 Task: Search round trip flight ticket for 2 adults, 4 children and 1 infant on lap in business from Dickinson: Dickinson Theodore Roosevelt Regional Airport to Raleigh: Raleigh-durham International Airport on 8-5-2023 and return on 8-7-2023. Choice of flights is Westjet. Price is upto 88000. Outbound departure time preference is 10:45.
Action: Mouse moved to (322, 266)
Screenshot: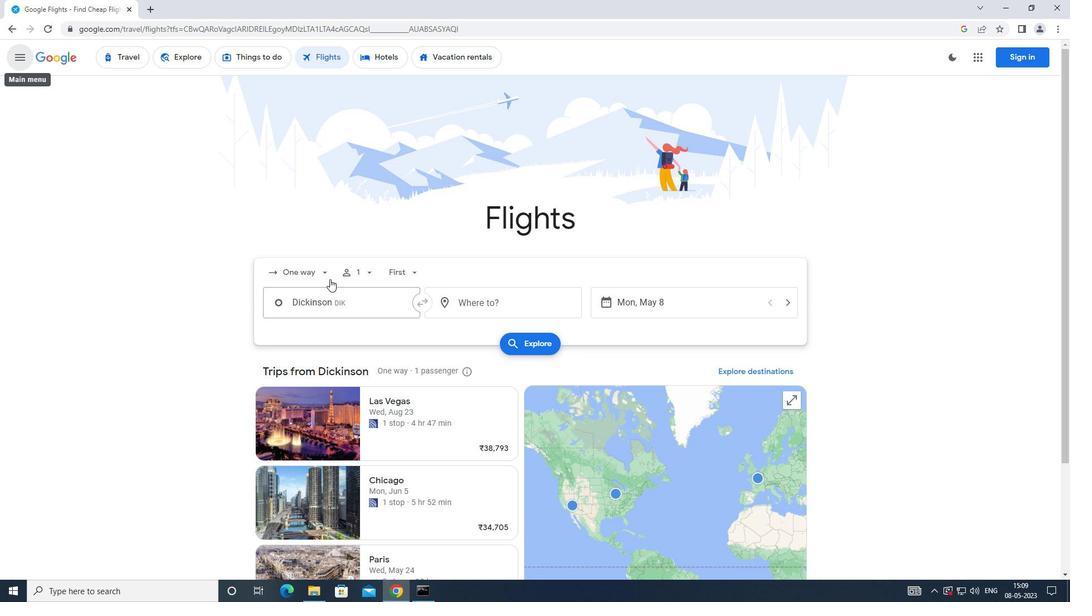 
Action: Mouse pressed left at (322, 266)
Screenshot: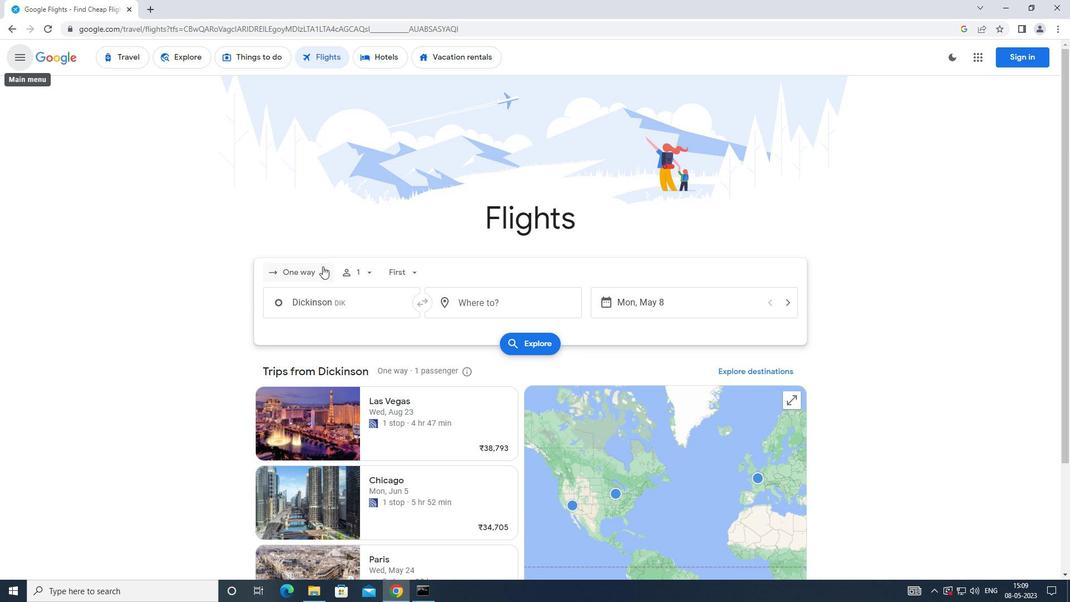 
Action: Mouse moved to (326, 324)
Screenshot: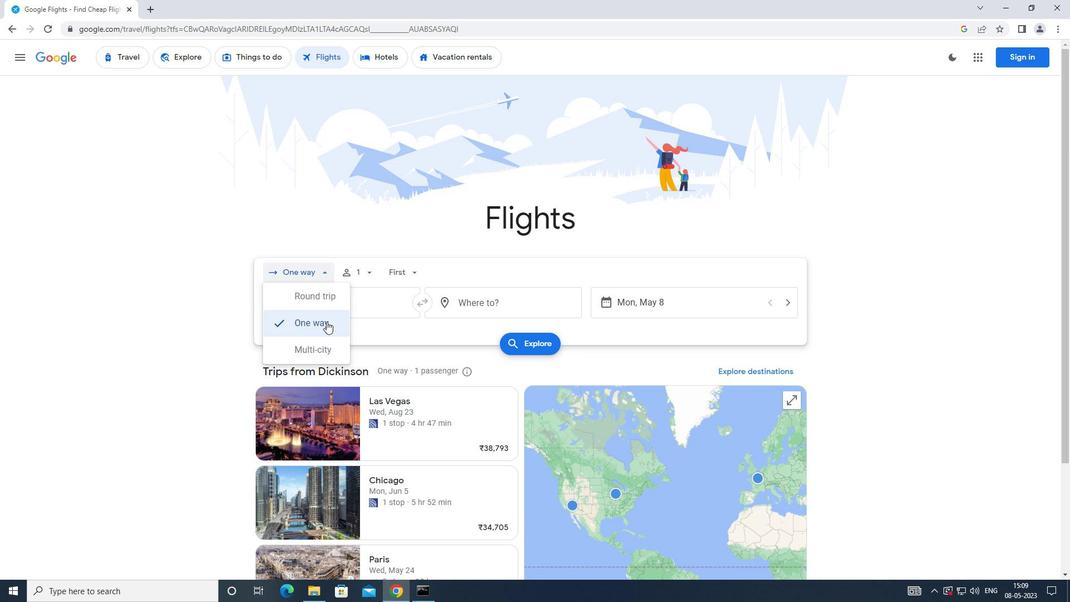
Action: Mouse pressed left at (326, 324)
Screenshot: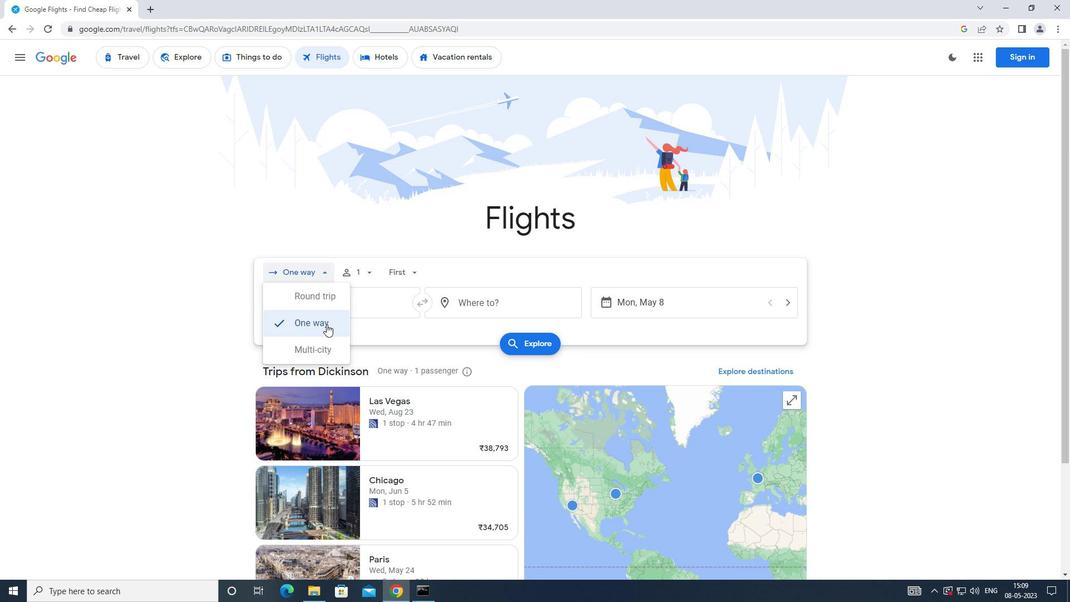 
Action: Mouse moved to (366, 272)
Screenshot: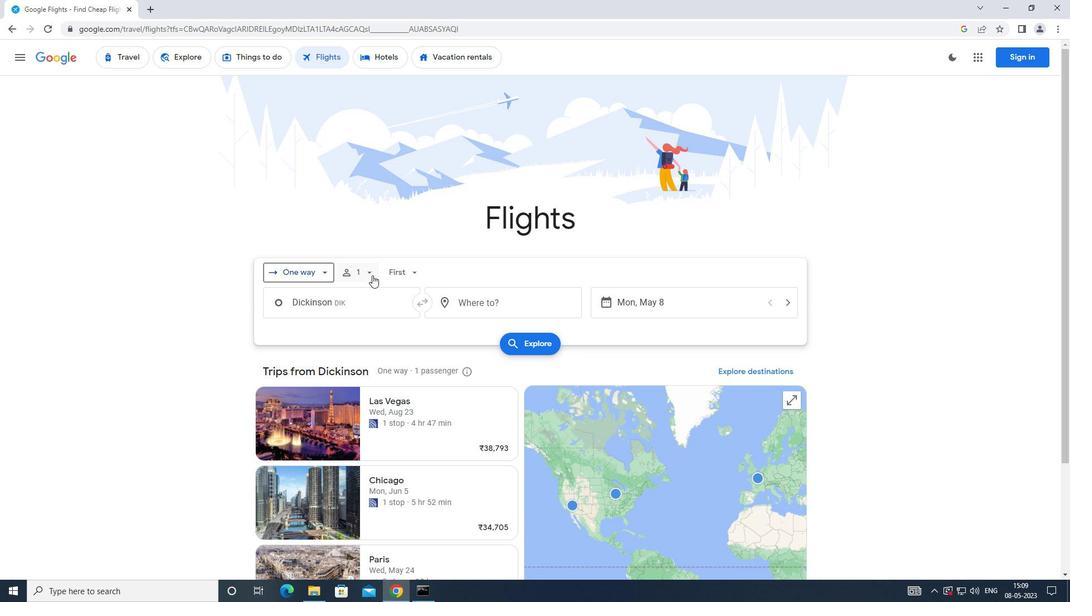 
Action: Mouse pressed left at (366, 272)
Screenshot: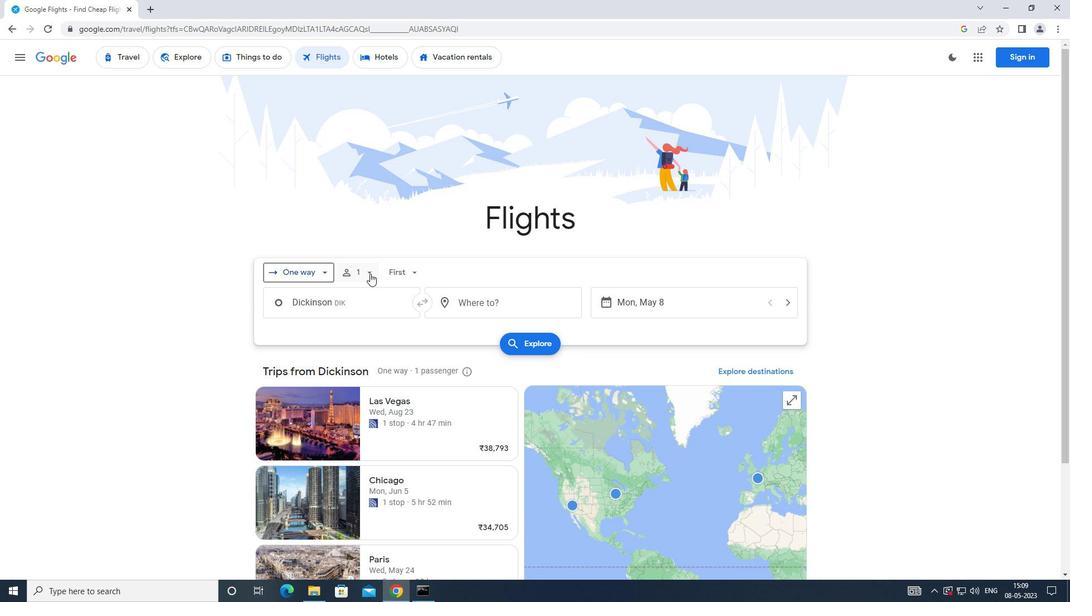 
Action: Mouse moved to (450, 301)
Screenshot: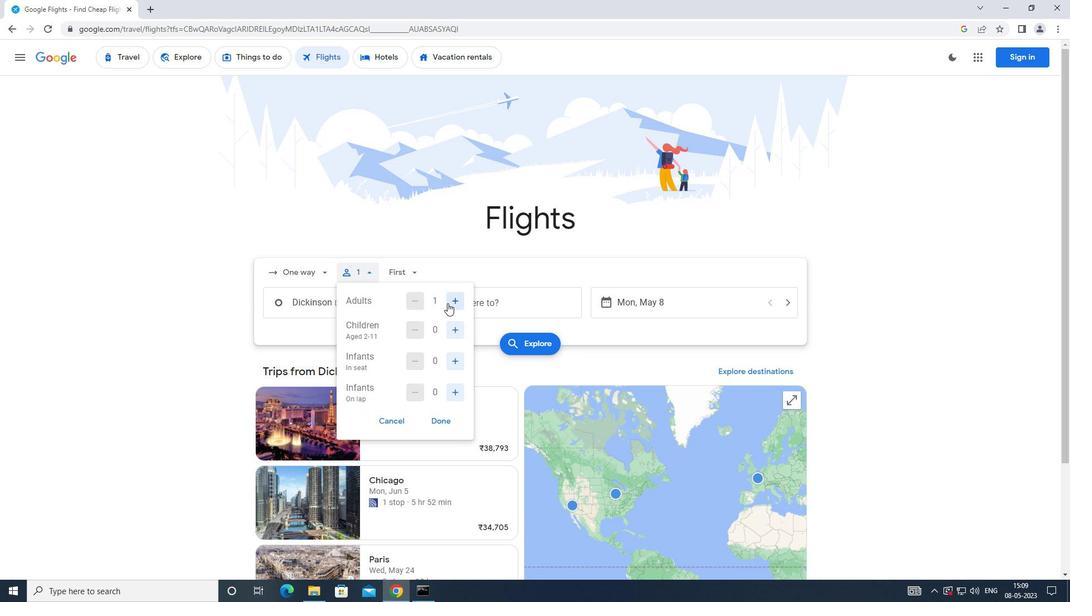 
Action: Mouse pressed left at (450, 301)
Screenshot: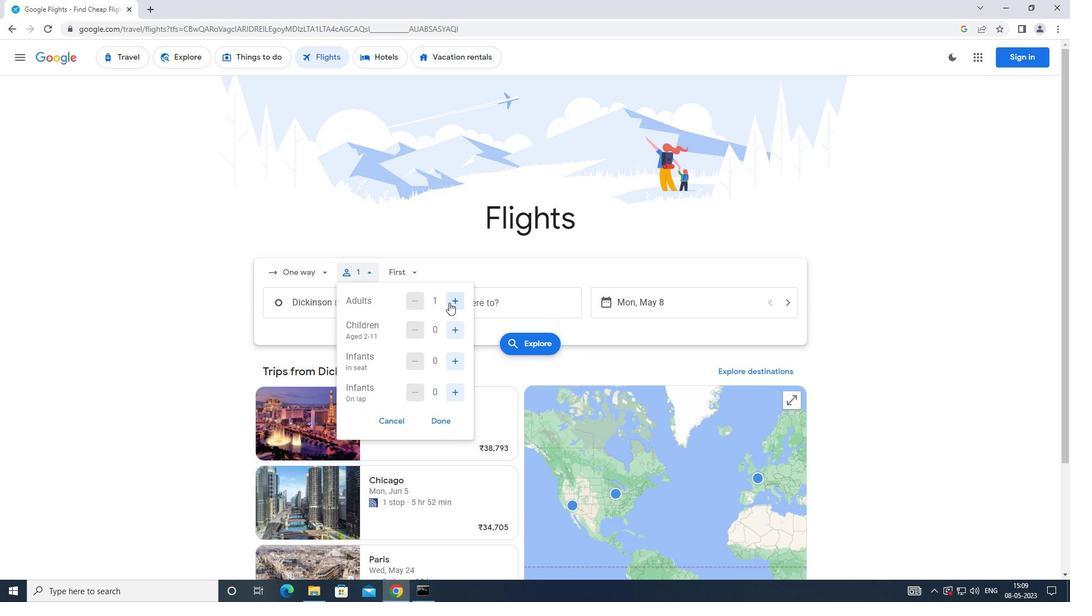 
Action: Mouse moved to (452, 331)
Screenshot: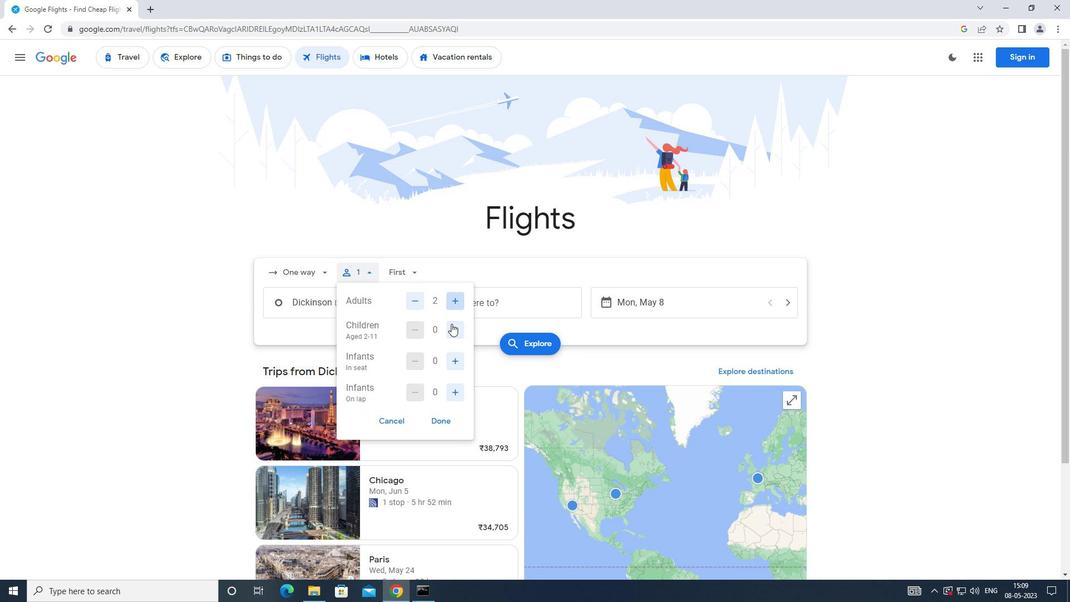 
Action: Mouse pressed left at (452, 331)
Screenshot: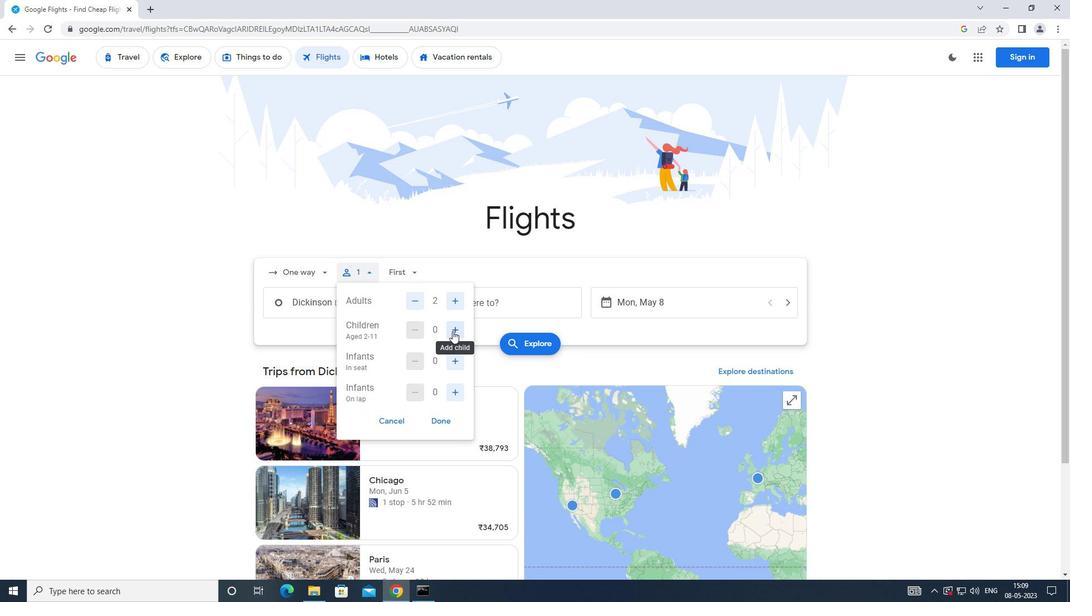 
Action: Mouse moved to (452, 331)
Screenshot: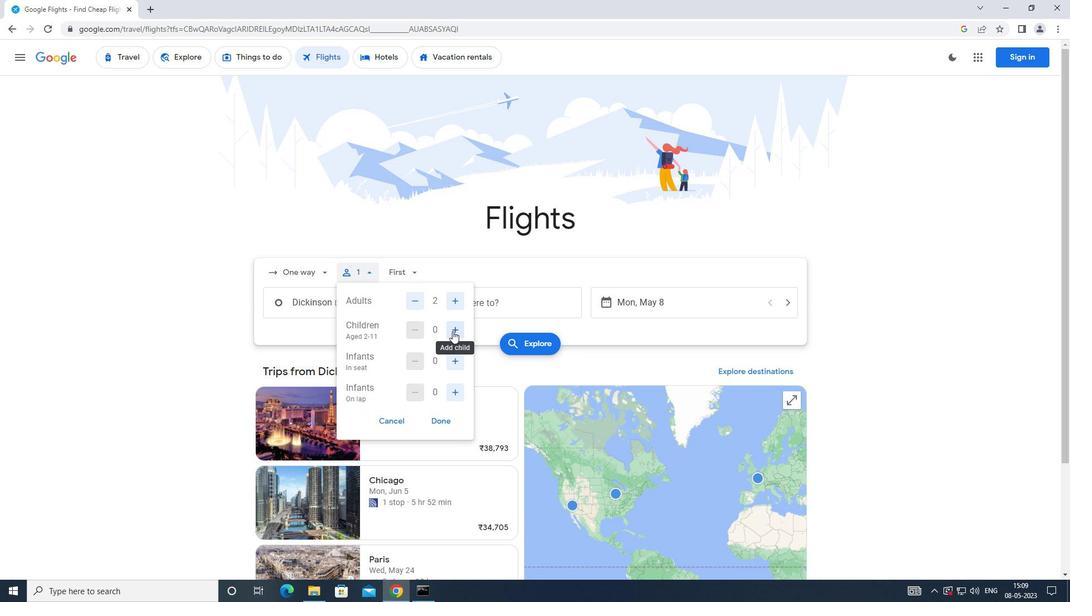 
Action: Mouse pressed left at (452, 331)
Screenshot: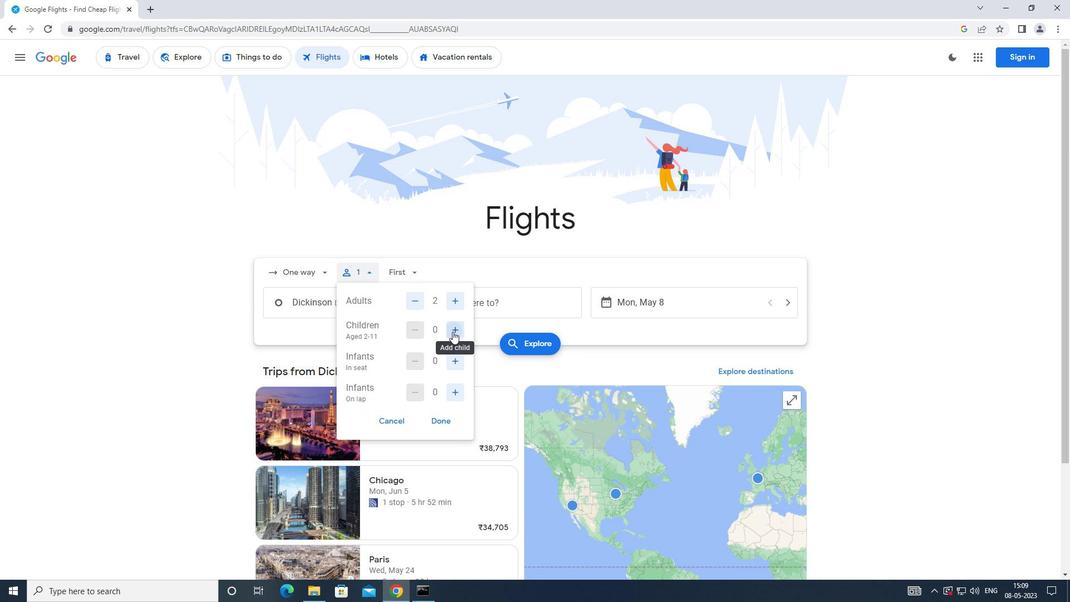 
Action: Mouse moved to (453, 331)
Screenshot: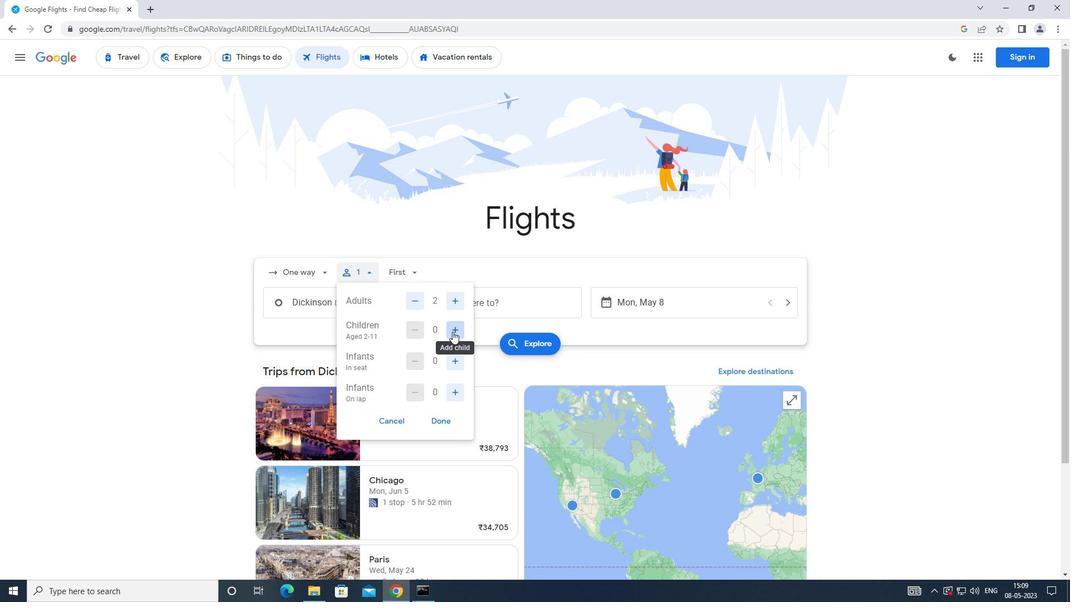 
Action: Mouse pressed left at (453, 331)
Screenshot: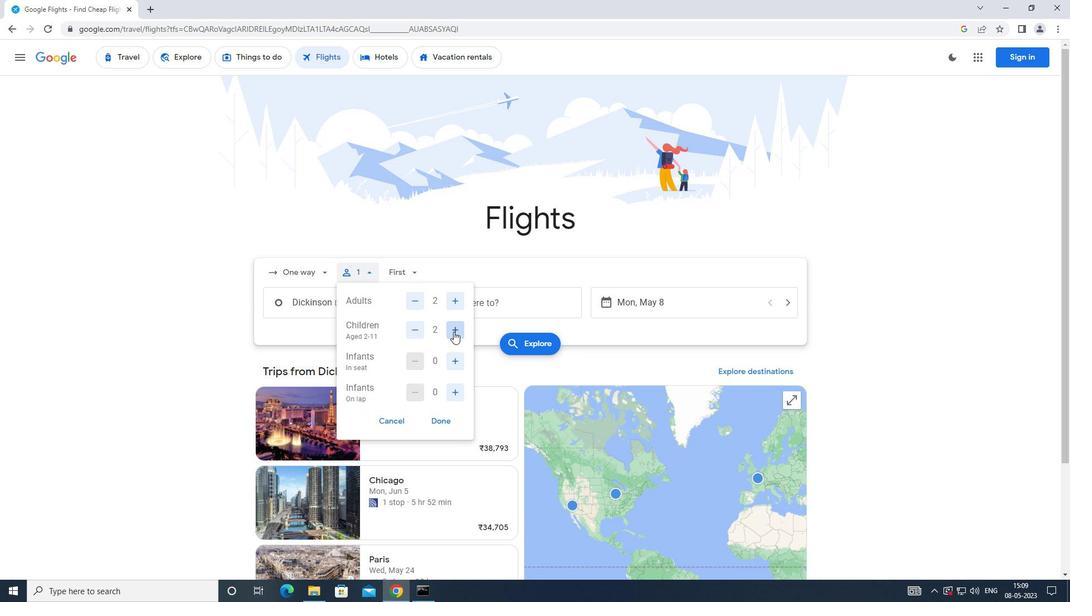 
Action: Mouse pressed left at (453, 331)
Screenshot: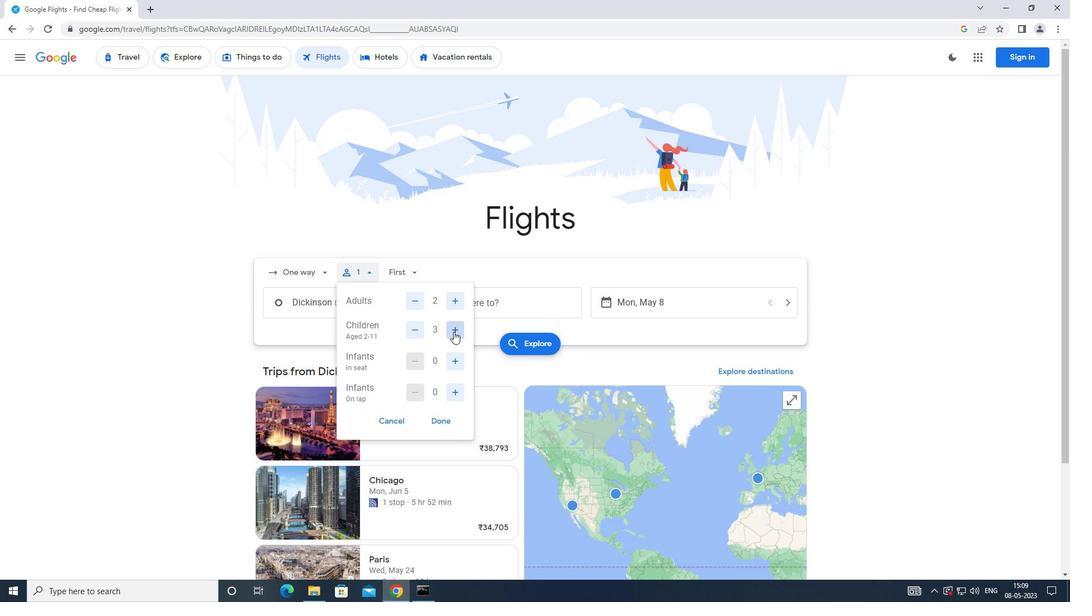 
Action: Mouse moved to (456, 355)
Screenshot: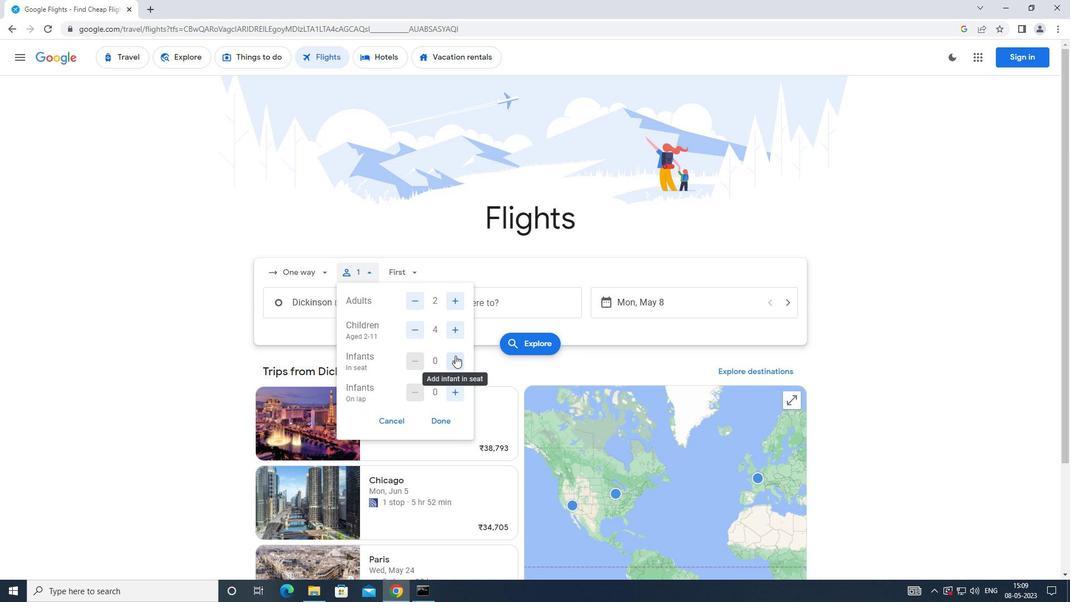 
Action: Mouse pressed left at (456, 355)
Screenshot: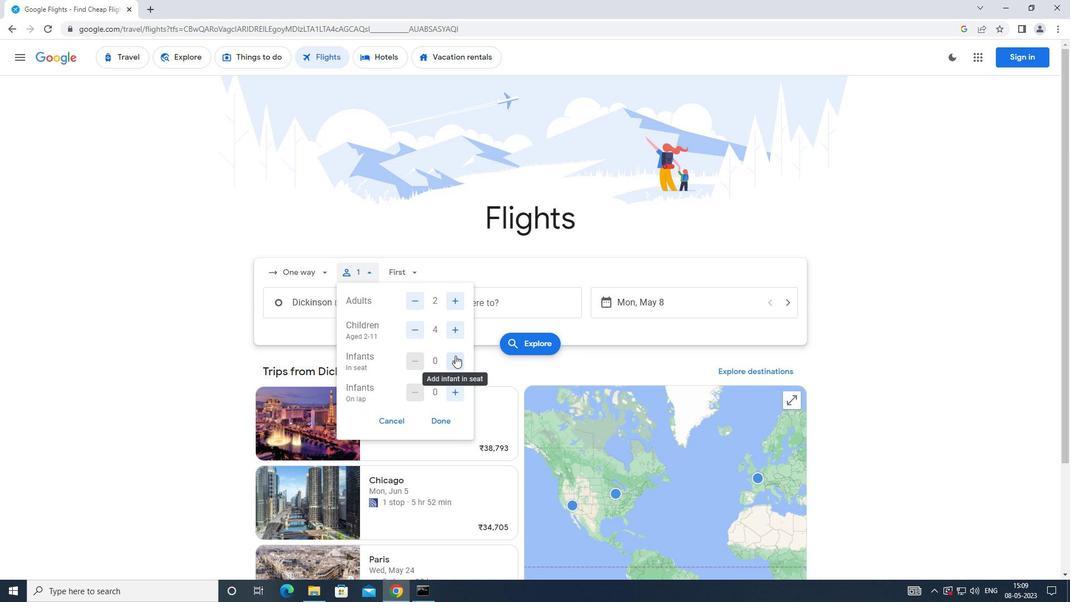 
Action: Mouse moved to (442, 421)
Screenshot: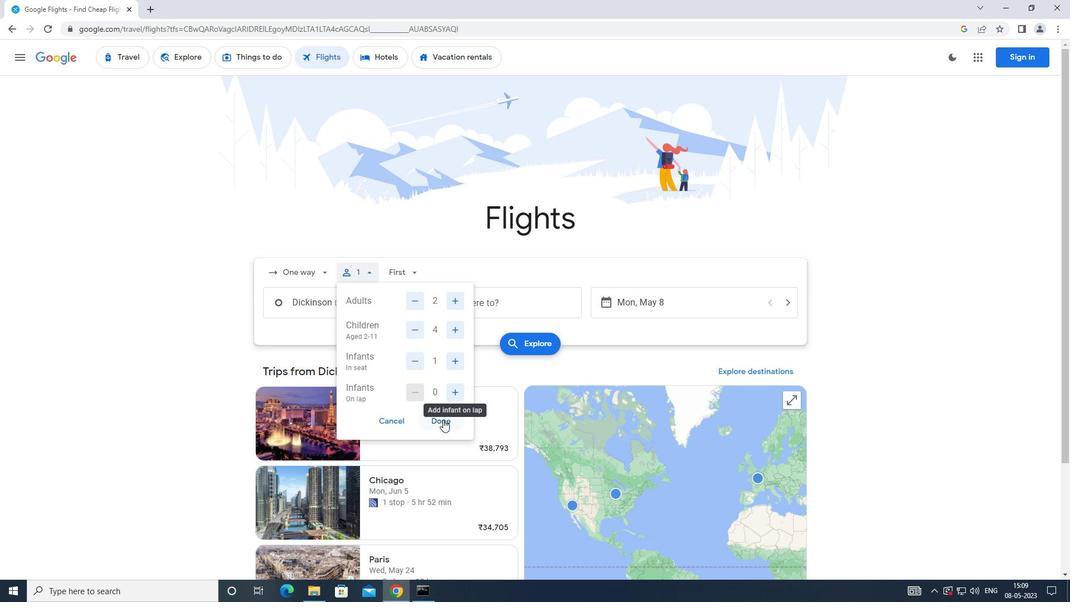 
Action: Mouse pressed left at (442, 421)
Screenshot: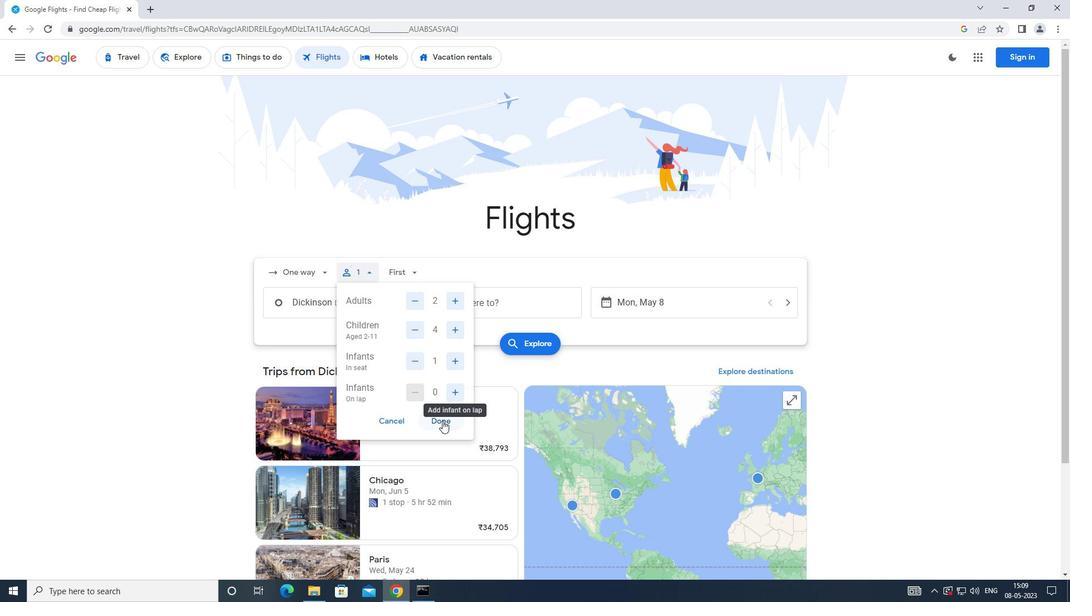 
Action: Mouse moved to (396, 273)
Screenshot: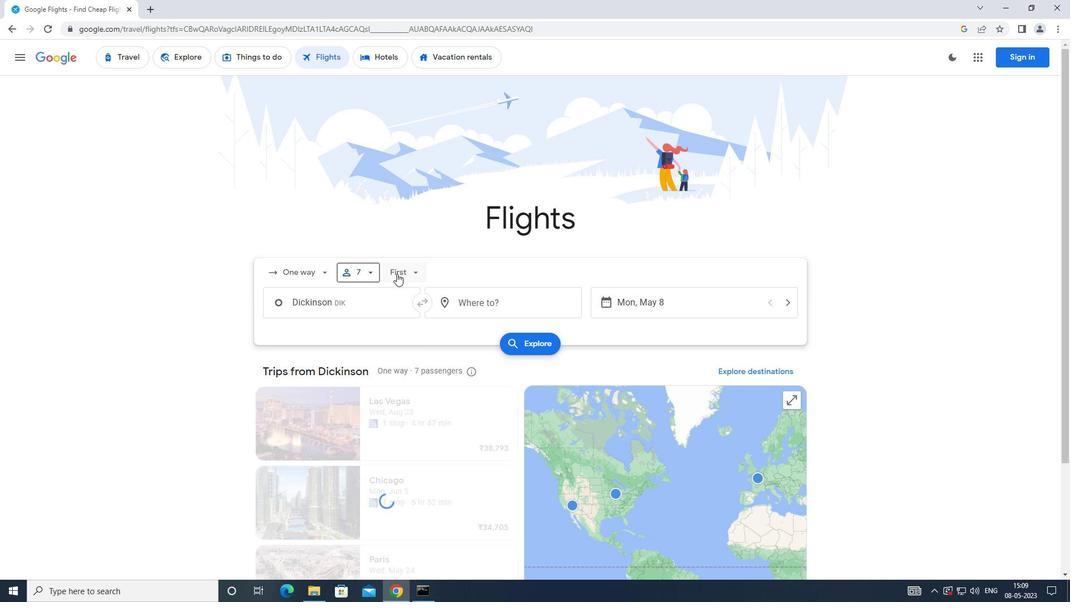 
Action: Mouse pressed left at (396, 273)
Screenshot: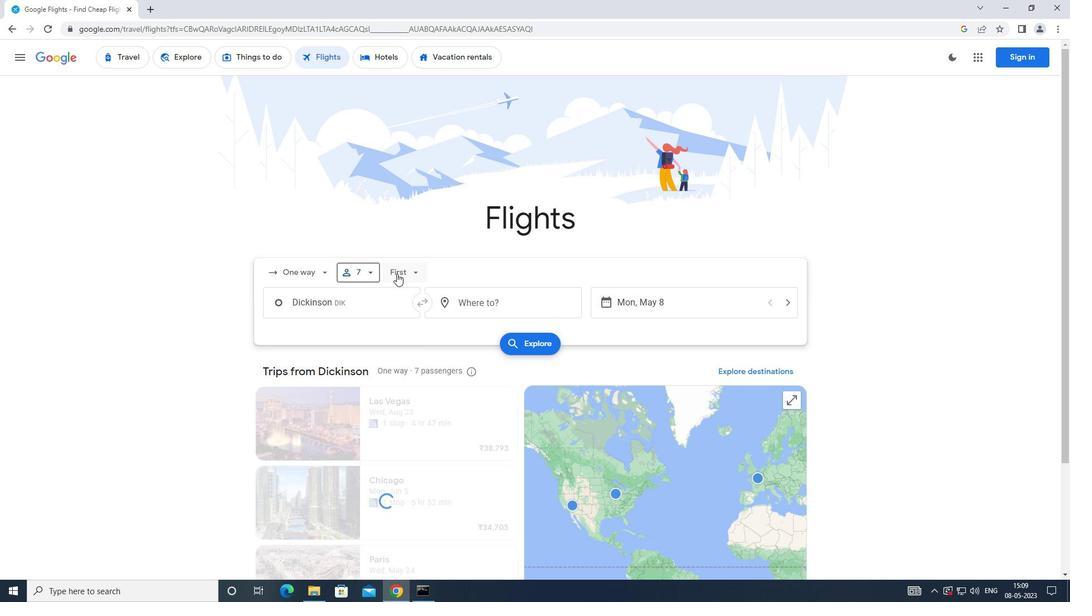 
Action: Mouse moved to (420, 351)
Screenshot: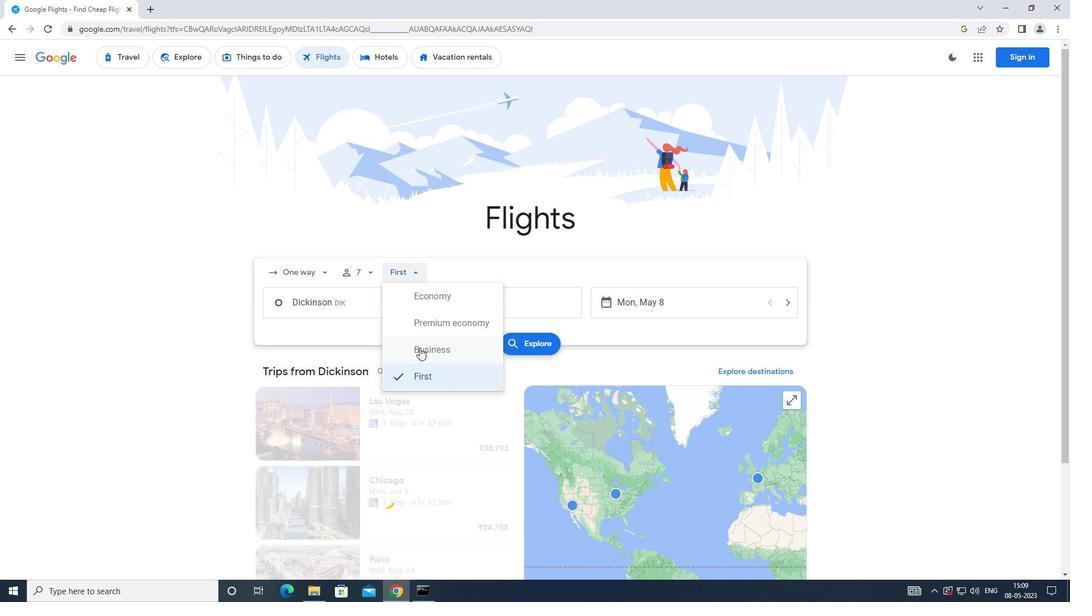 
Action: Mouse pressed left at (420, 351)
Screenshot: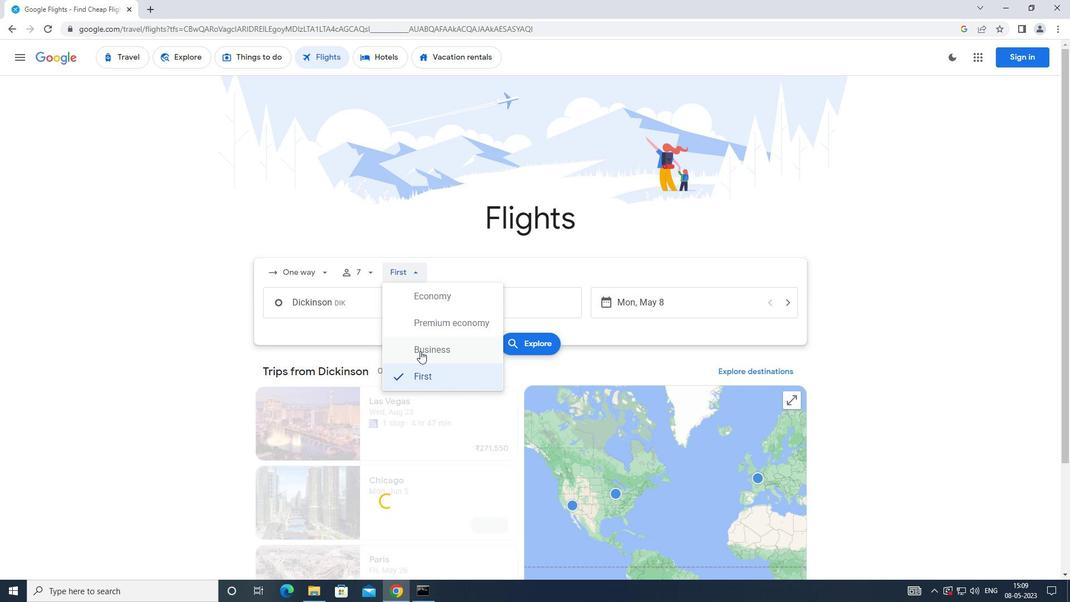 
Action: Mouse moved to (368, 301)
Screenshot: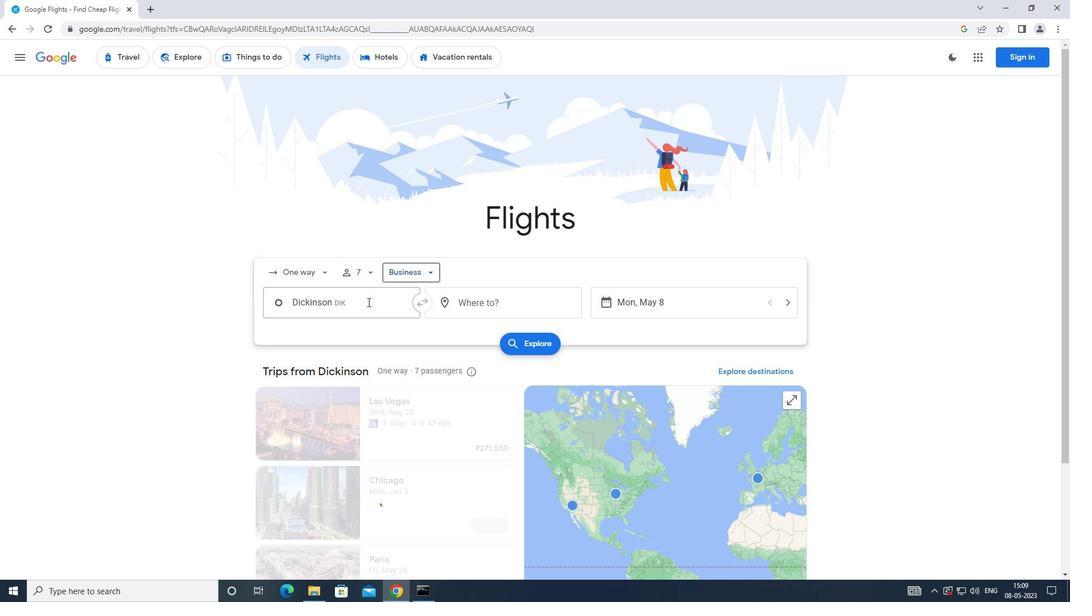 
Action: Mouse pressed left at (368, 301)
Screenshot: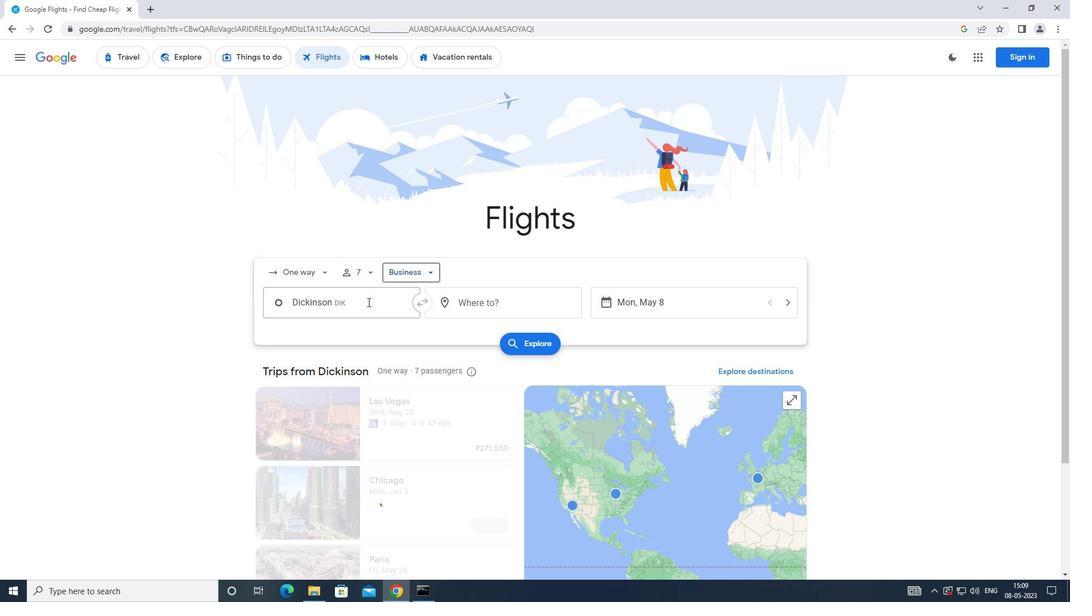 
Action: Mouse moved to (371, 298)
Screenshot: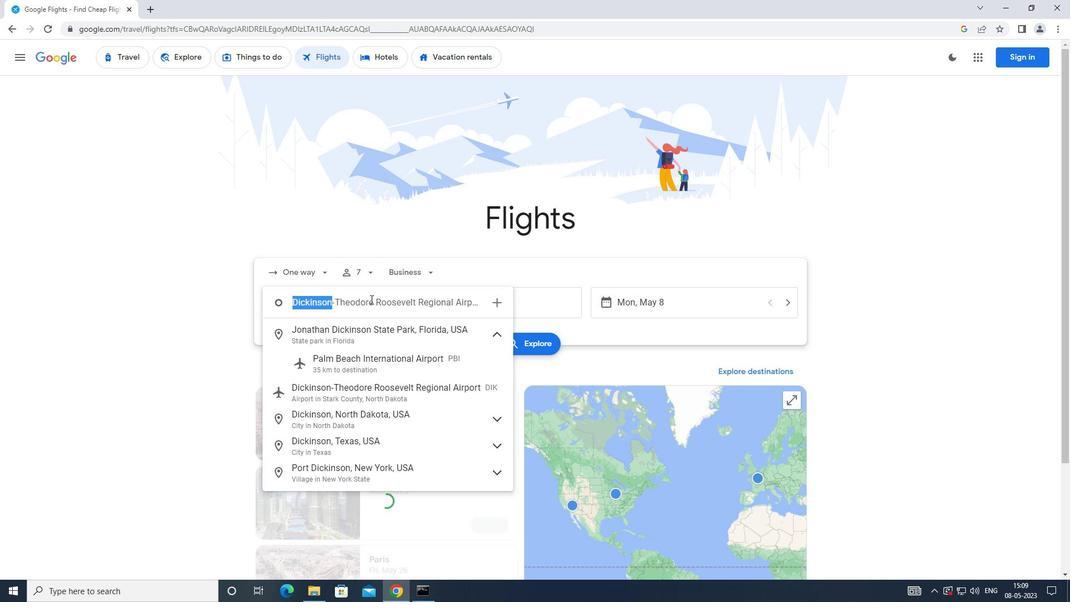 
Action: Key pressed <Key.caps_lock>d<Key.caps_lock>ickinson
Screenshot: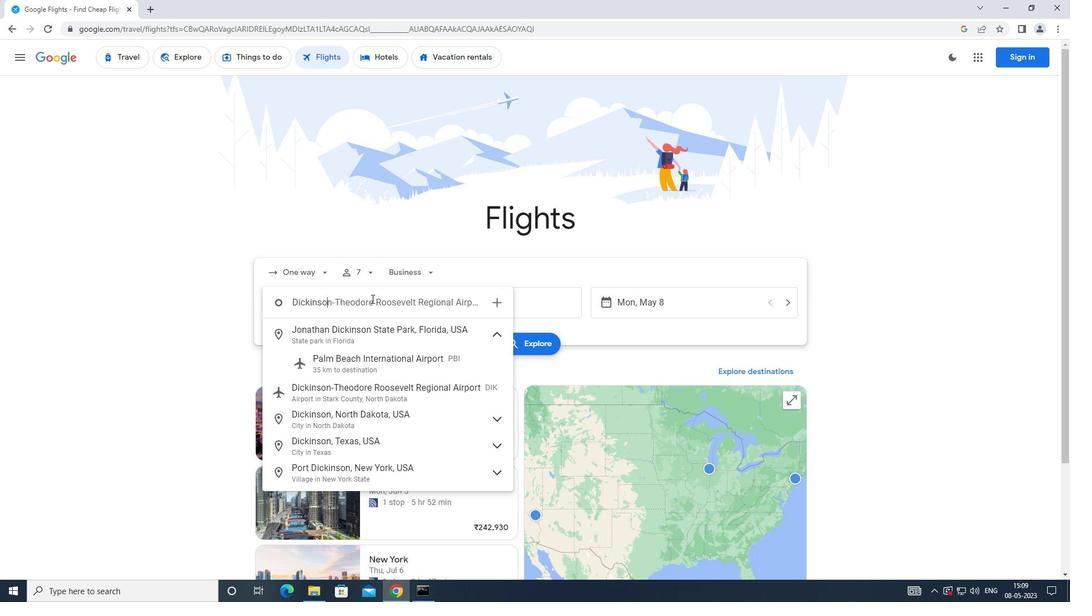 
Action: Mouse moved to (358, 390)
Screenshot: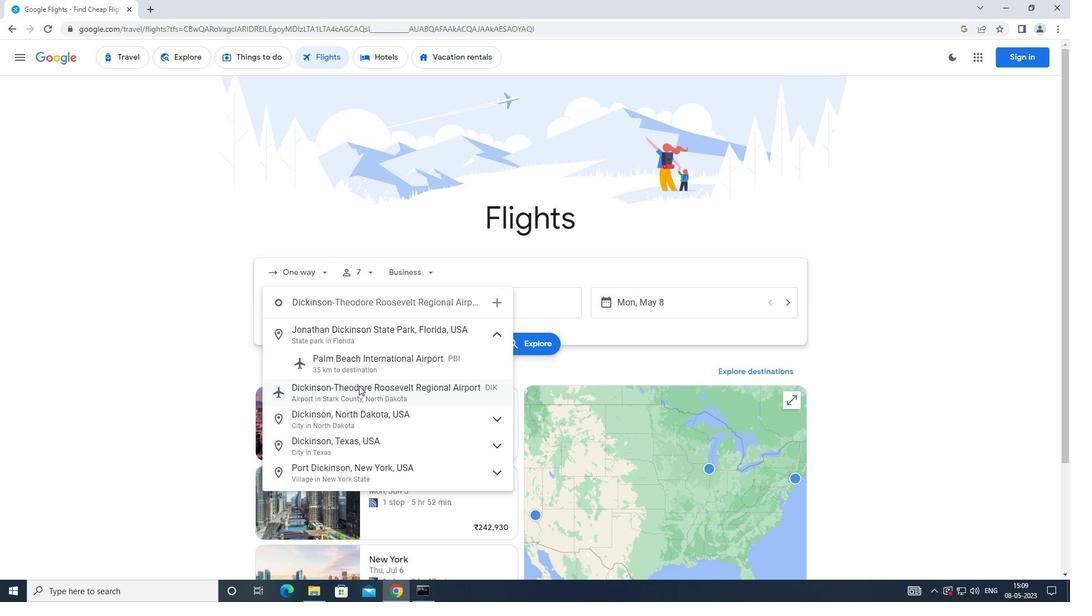 
Action: Mouse pressed left at (358, 390)
Screenshot: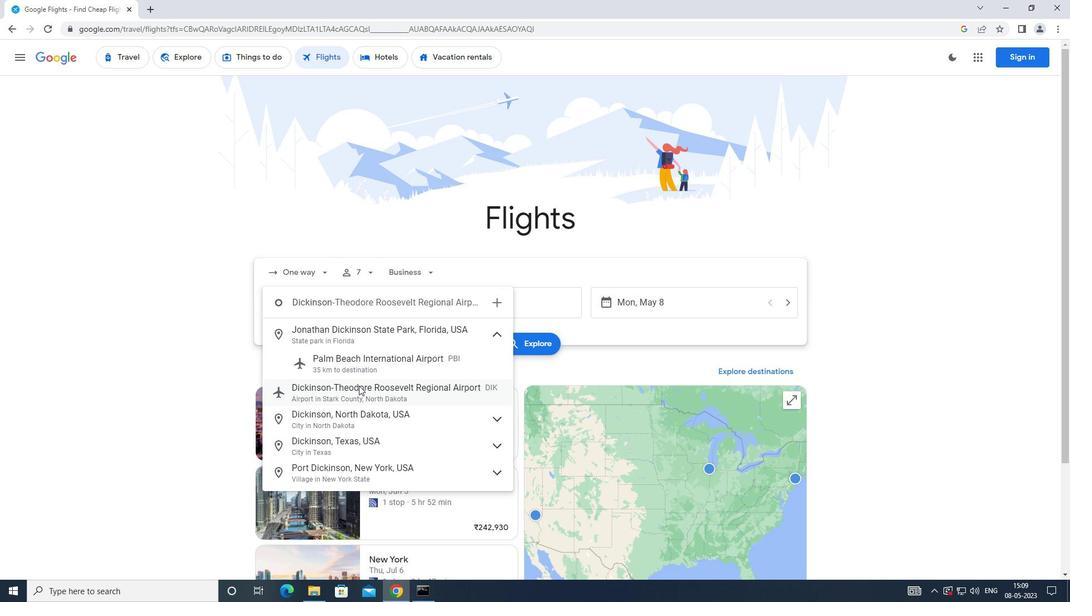 
Action: Mouse moved to (515, 304)
Screenshot: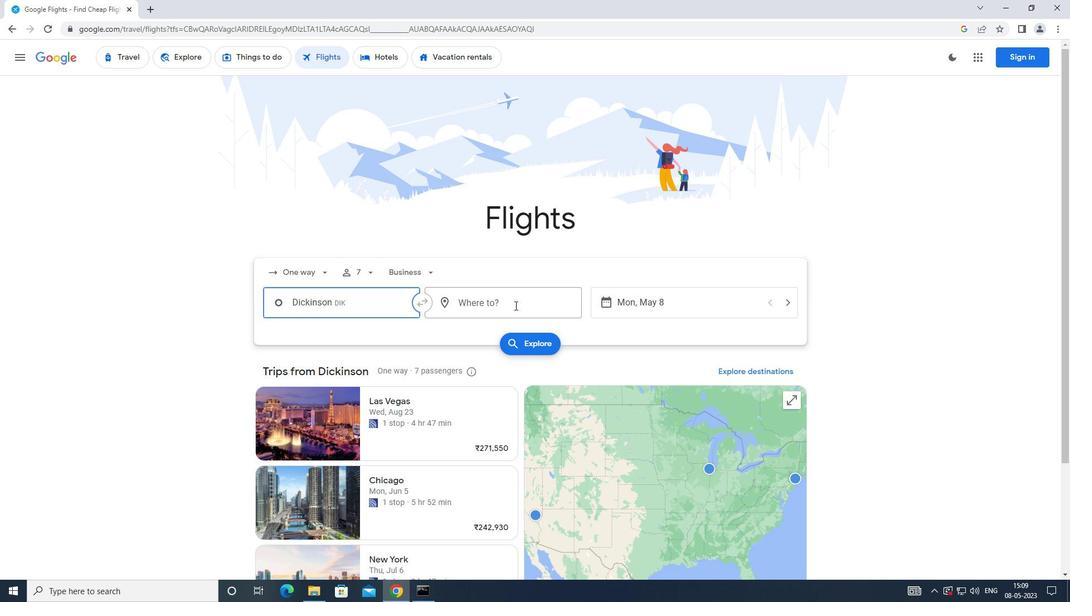 
Action: Mouse pressed left at (515, 304)
Screenshot: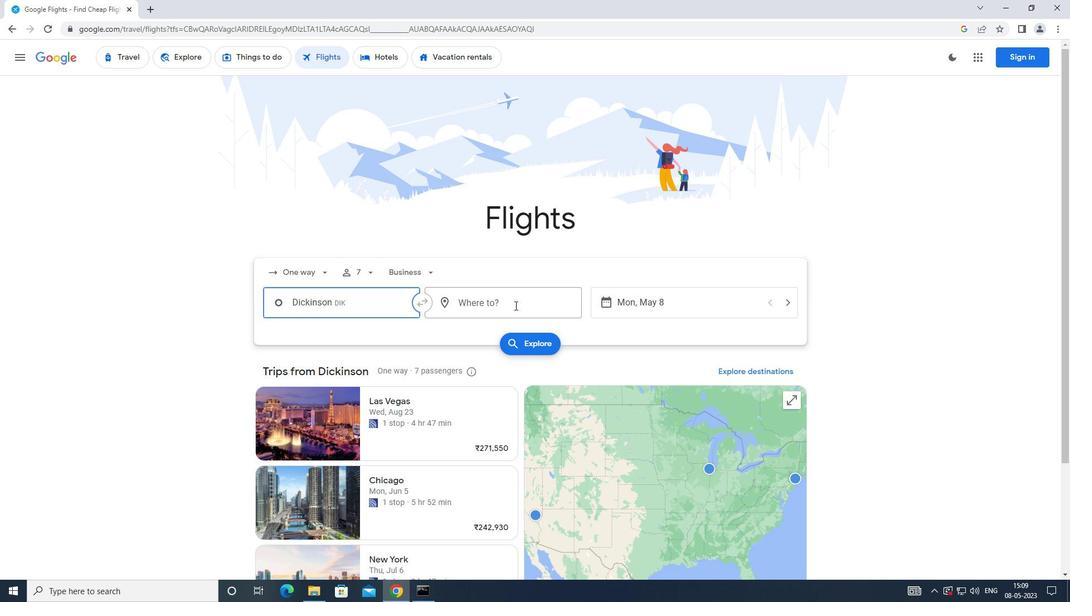 
Action: Mouse moved to (524, 299)
Screenshot: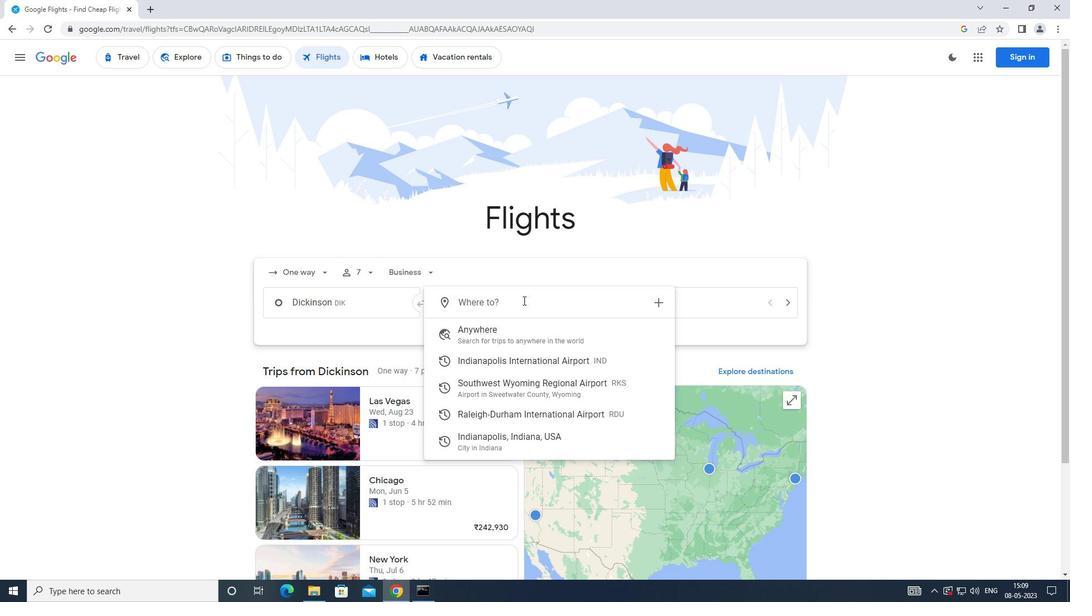 
Action: Key pressed <Key.caps_lock>r<Key.caps_lock>aleigh
Screenshot: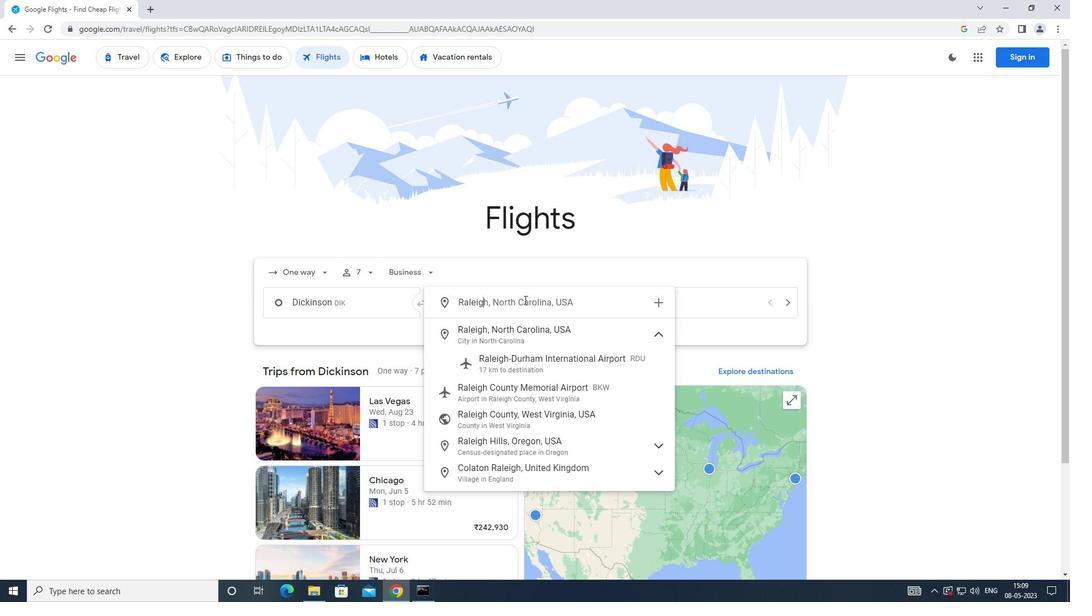 
Action: Mouse moved to (540, 354)
Screenshot: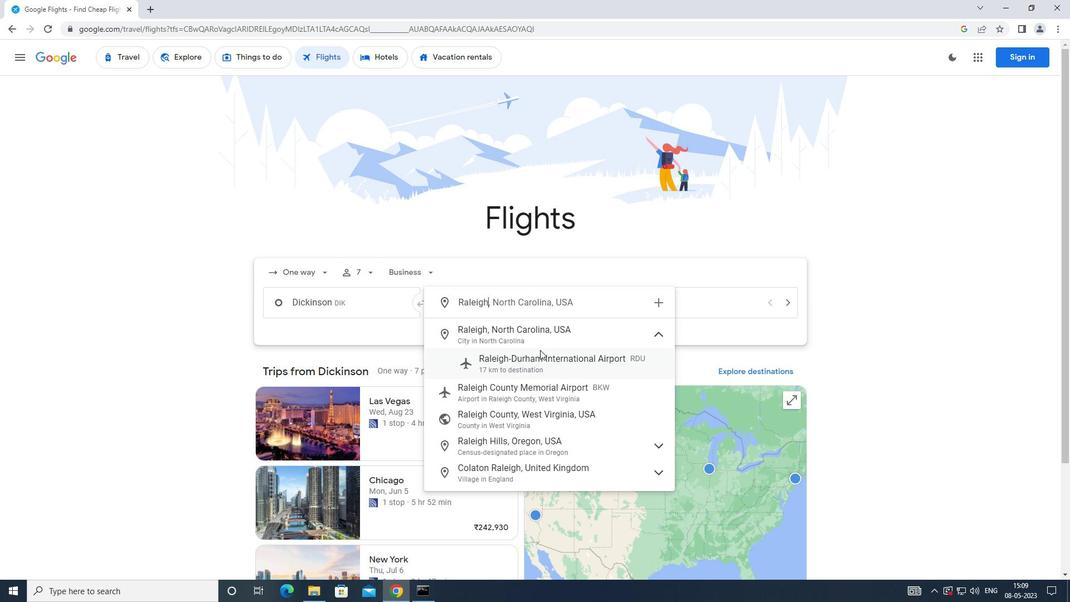 
Action: Mouse pressed left at (540, 354)
Screenshot: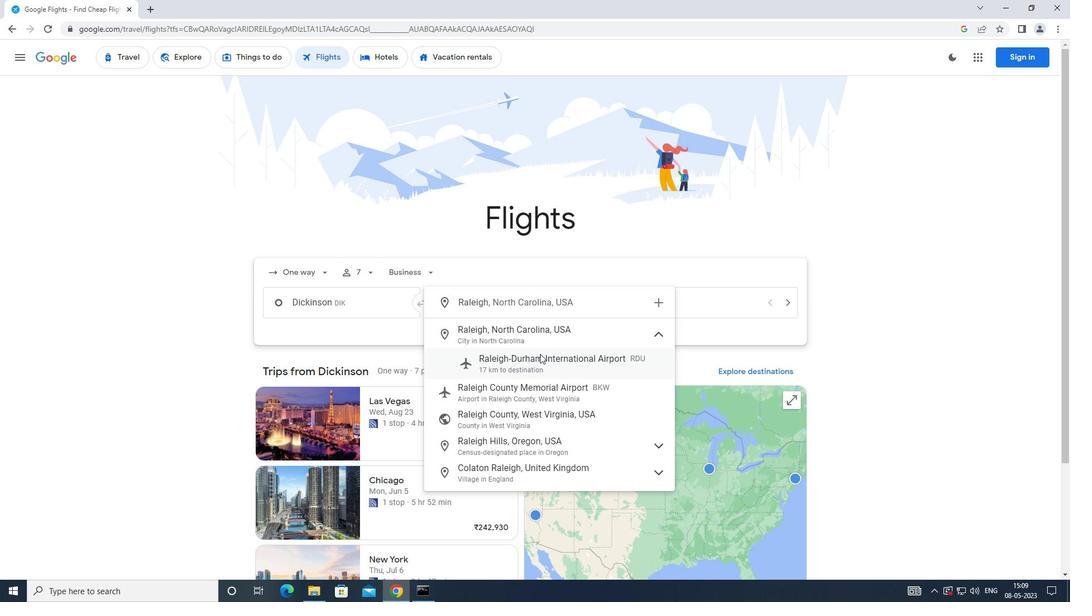 
Action: Mouse moved to (639, 297)
Screenshot: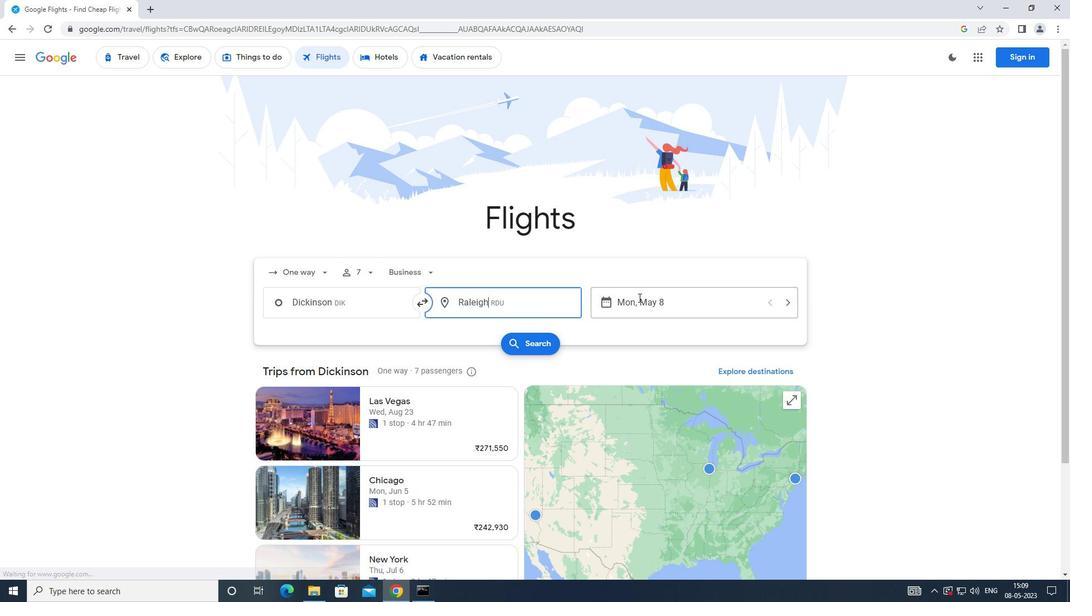 
Action: Mouse pressed left at (639, 297)
Screenshot: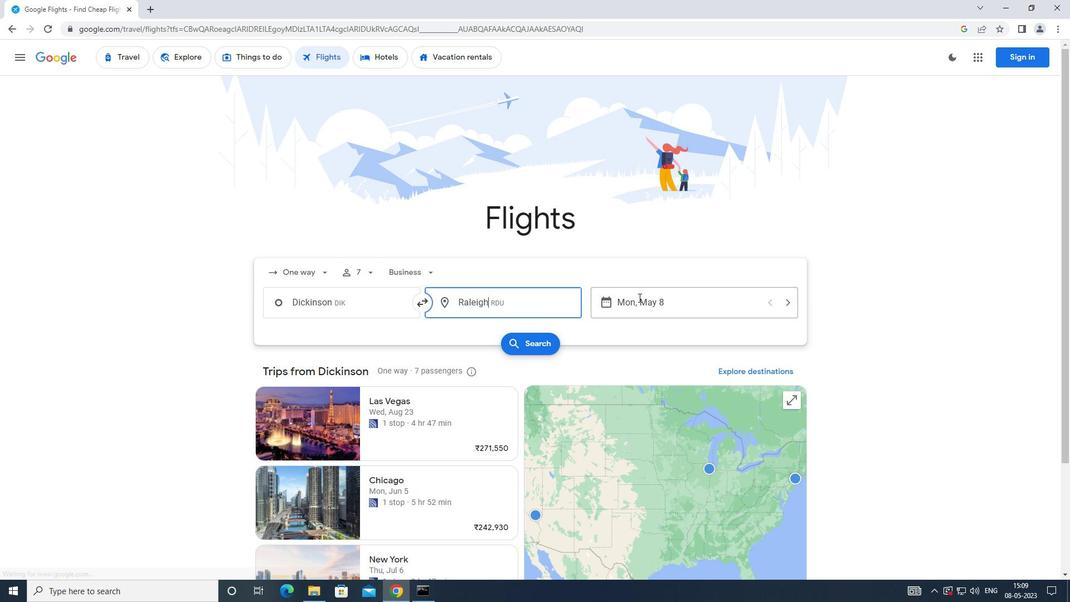 
Action: Mouse moved to (424, 404)
Screenshot: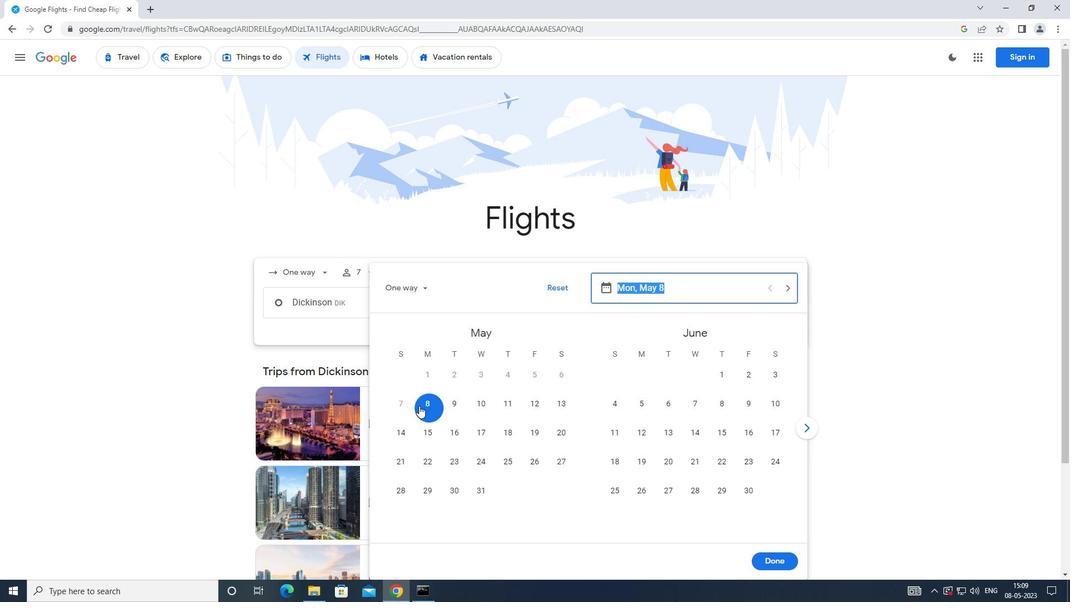 
Action: Mouse pressed left at (424, 404)
Screenshot: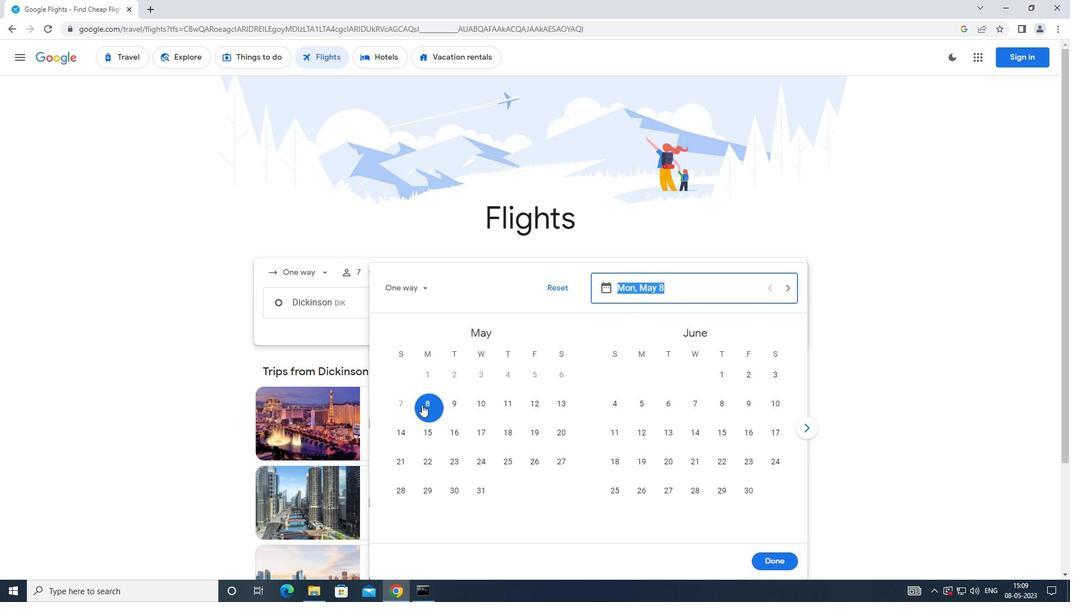 
Action: Mouse moved to (764, 564)
Screenshot: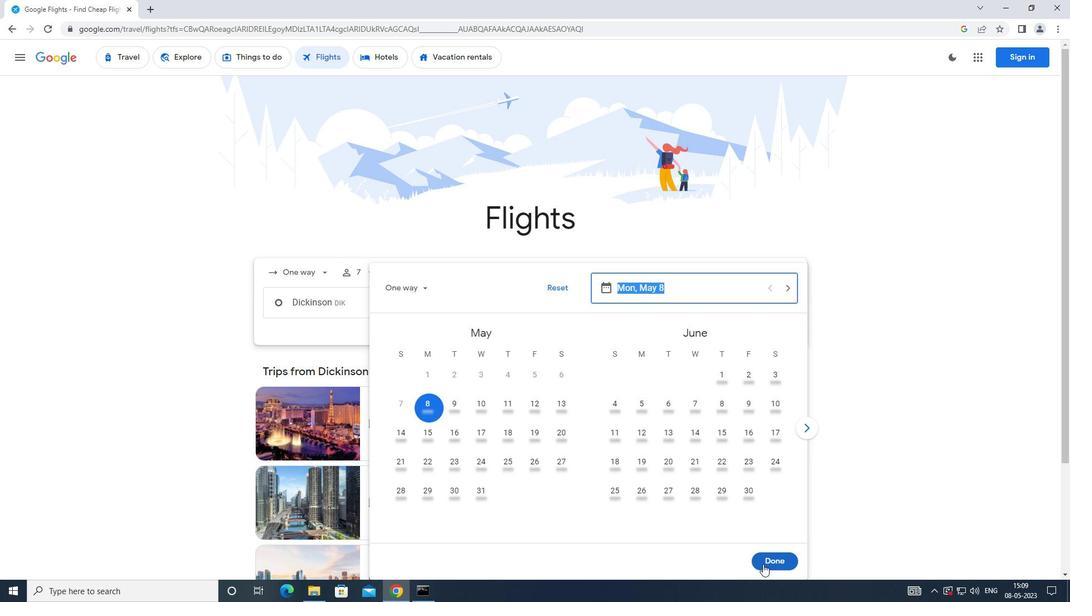 
Action: Mouse pressed left at (764, 564)
Screenshot: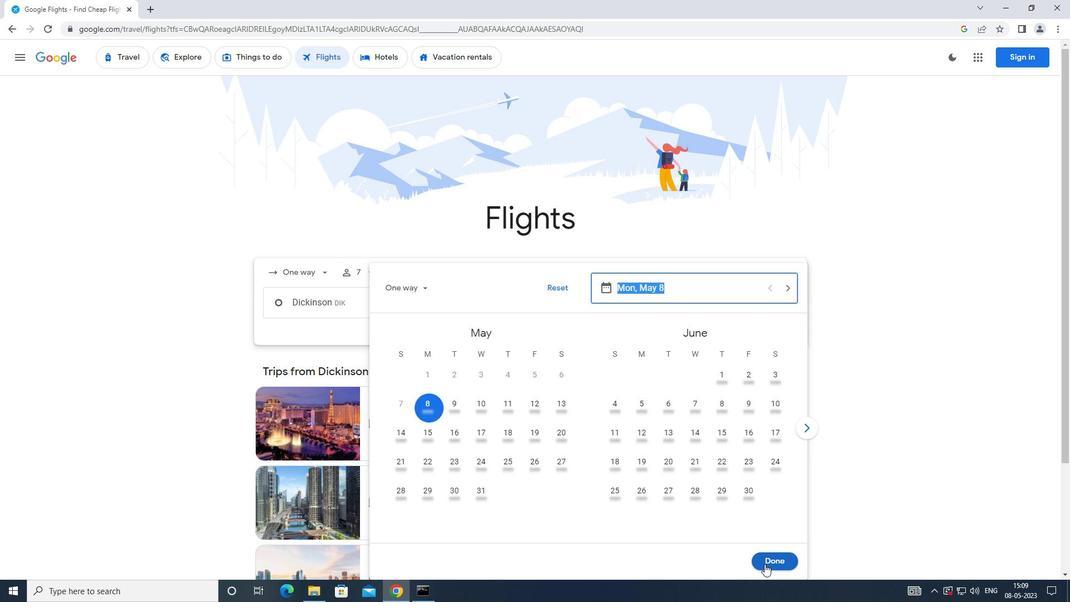 
Action: Mouse moved to (525, 346)
Screenshot: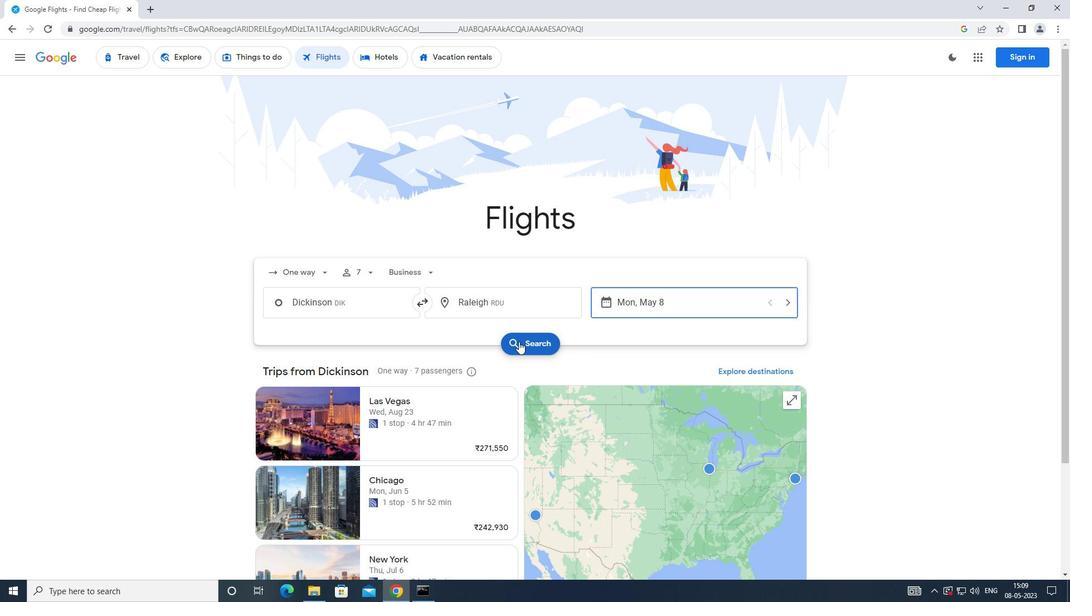
Action: Mouse pressed left at (525, 346)
Screenshot: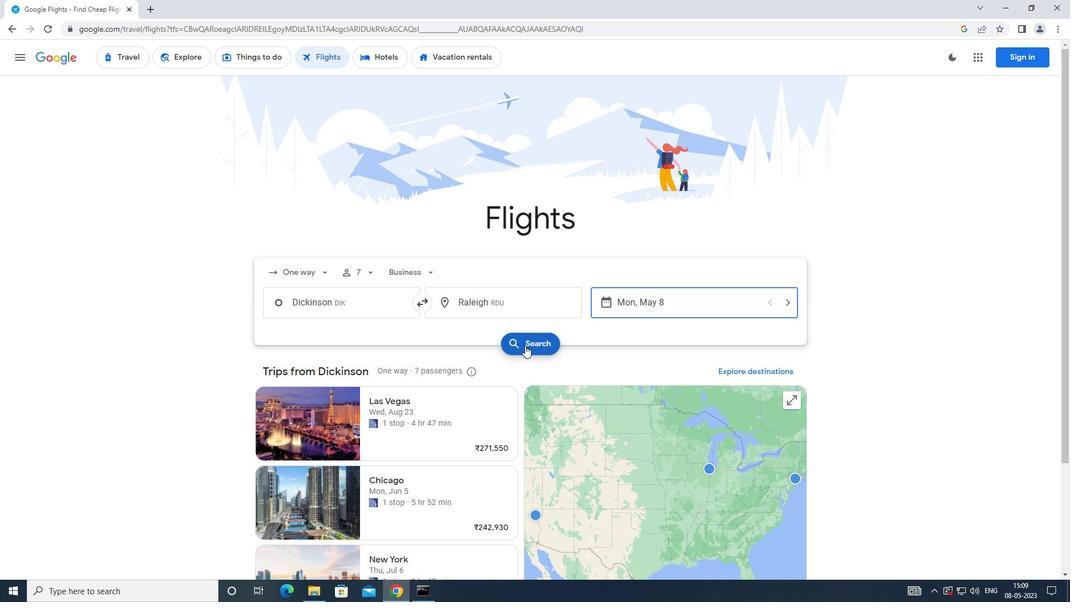 
Action: Mouse moved to (271, 162)
Screenshot: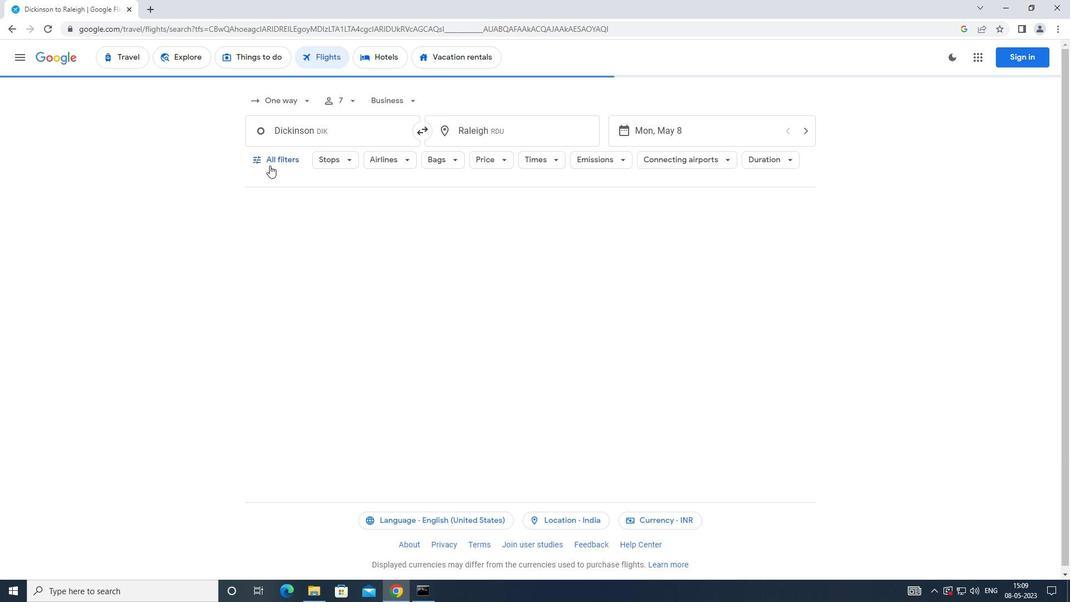 
Action: Mouse pressed left at (271, 162)
Screenshot: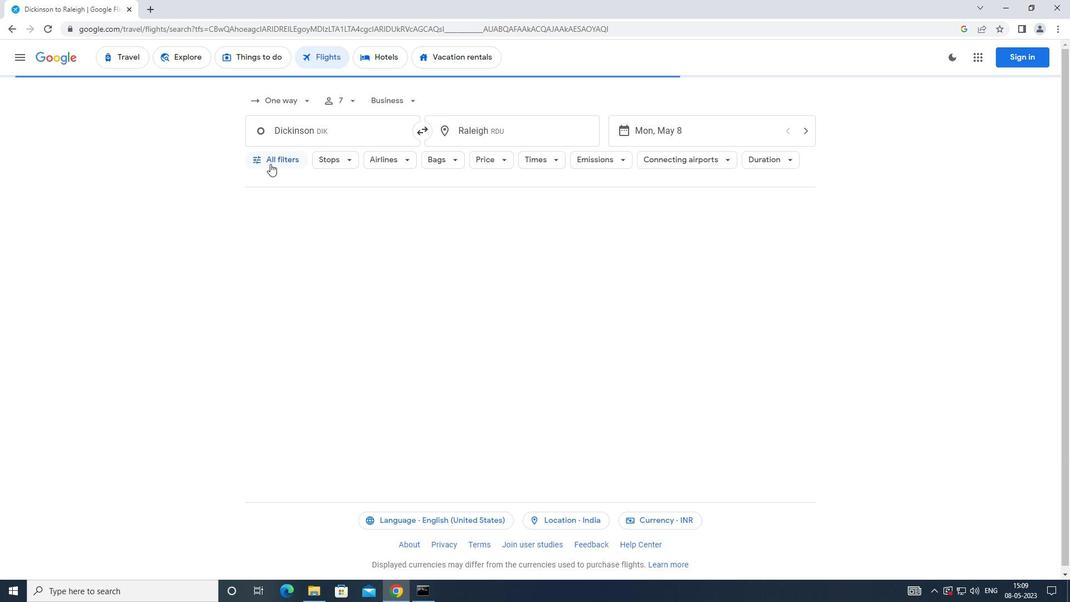 
Action: Mouse moved to (405, 396)
Screenshot: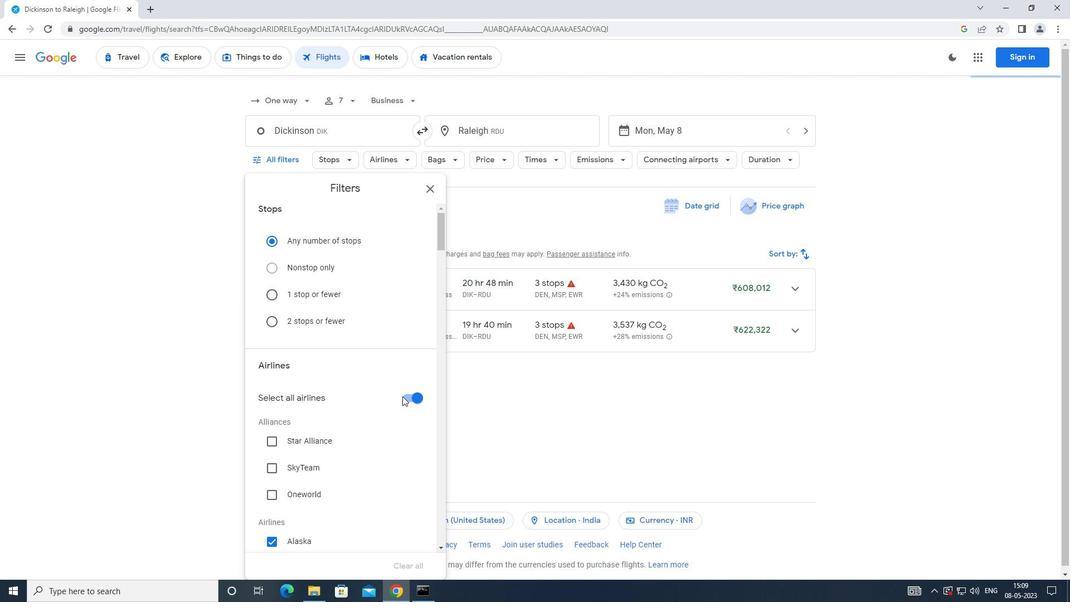 
Action: Mouse pressed left at (405, 396)
Screenshot: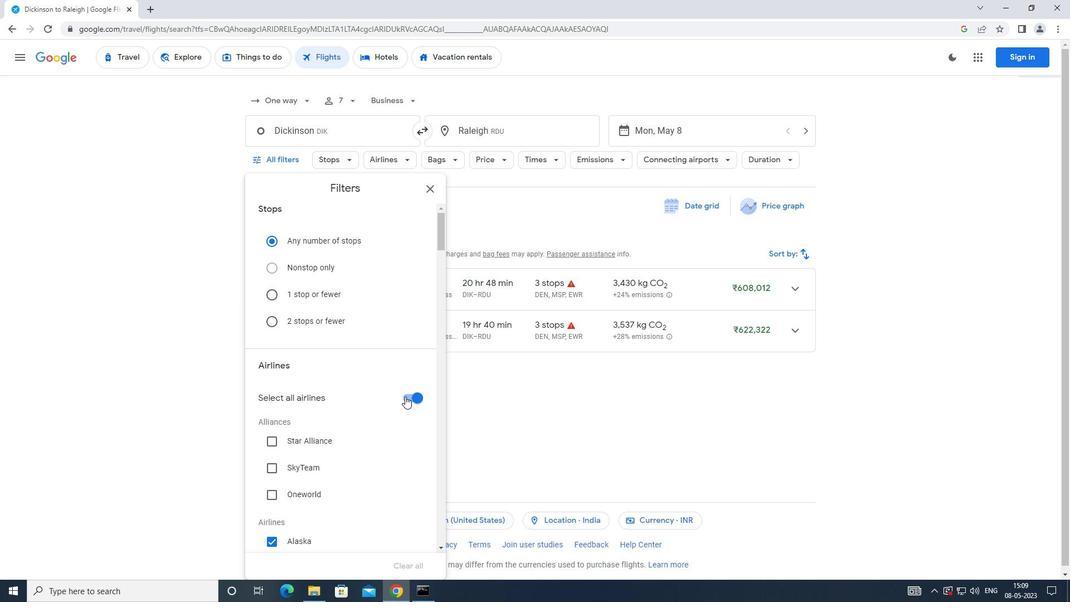 
Action: Mouse moved to (379, 381)
Screenshot: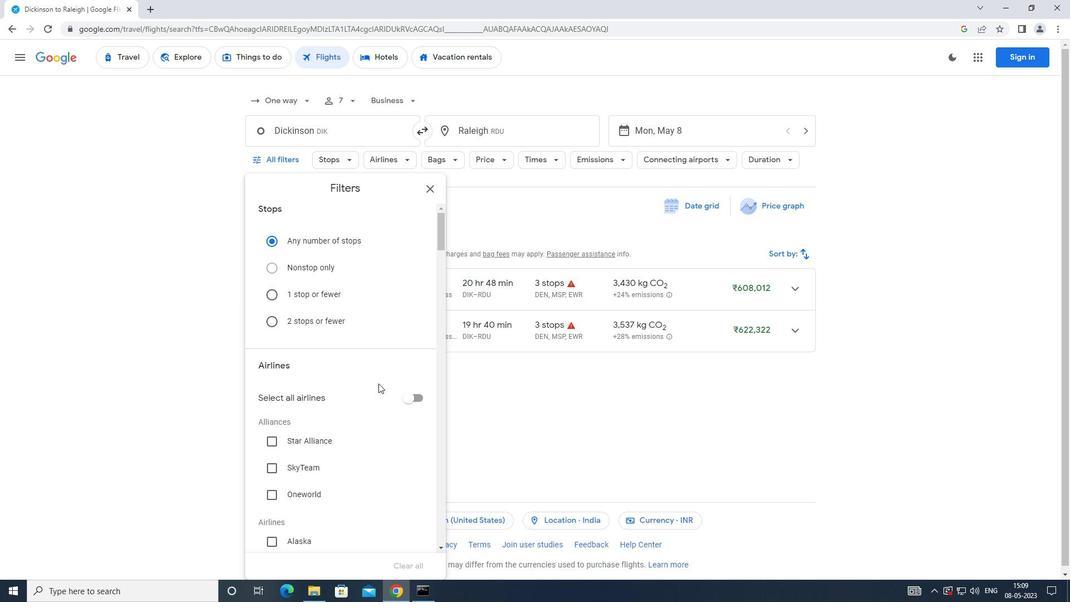 
Action: Mouse scrolled (379, 380) with delta (0, 0)
Screenshot: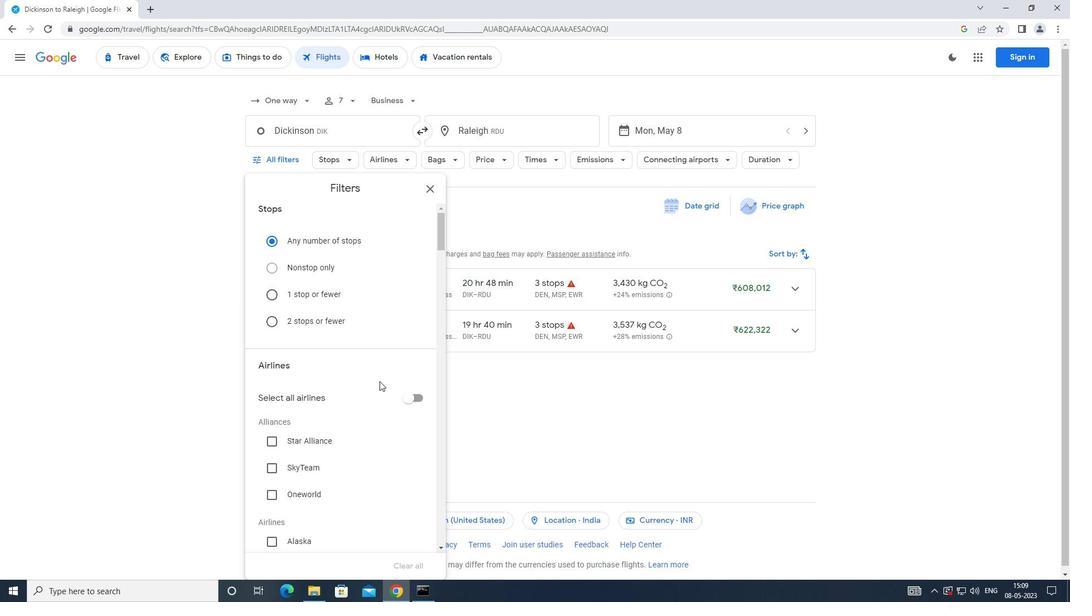 
Action: Mouse scrolled (379, 380) with delta (0, 0)
Screenshot: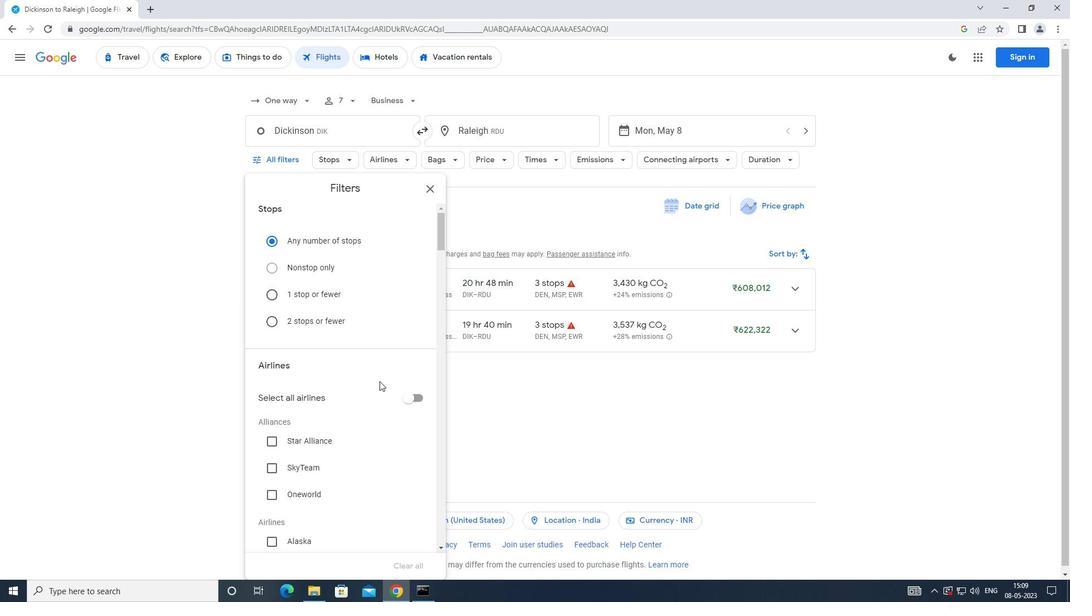 
Action: Mouse scrolled (379, 380) with delta (0, 0)
Screenshot: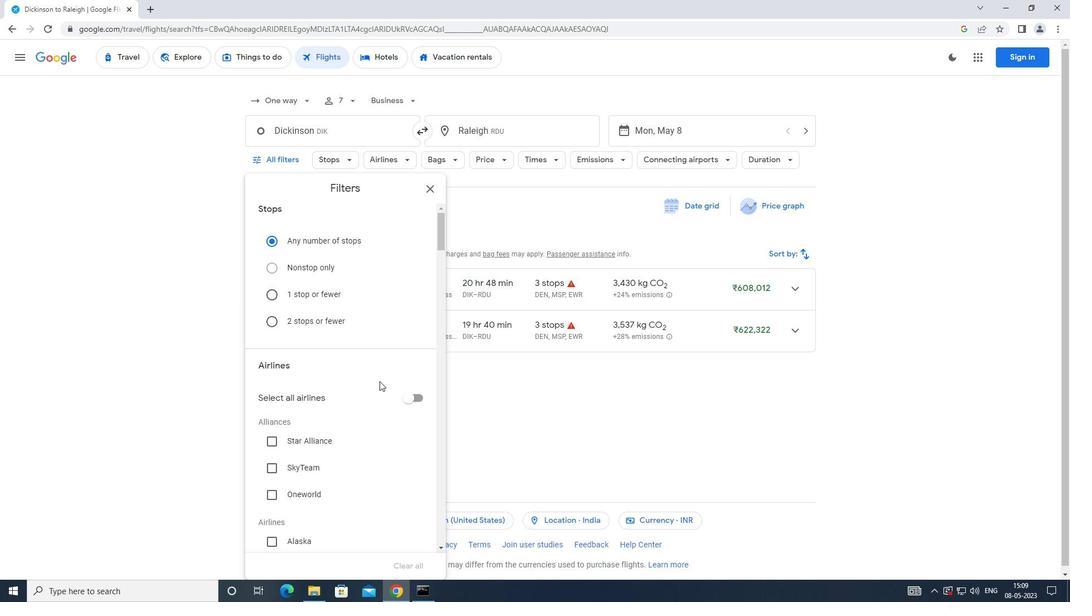 
Action: Mouse scrolled (379, 380) with delta (0, 0)
Screenshot: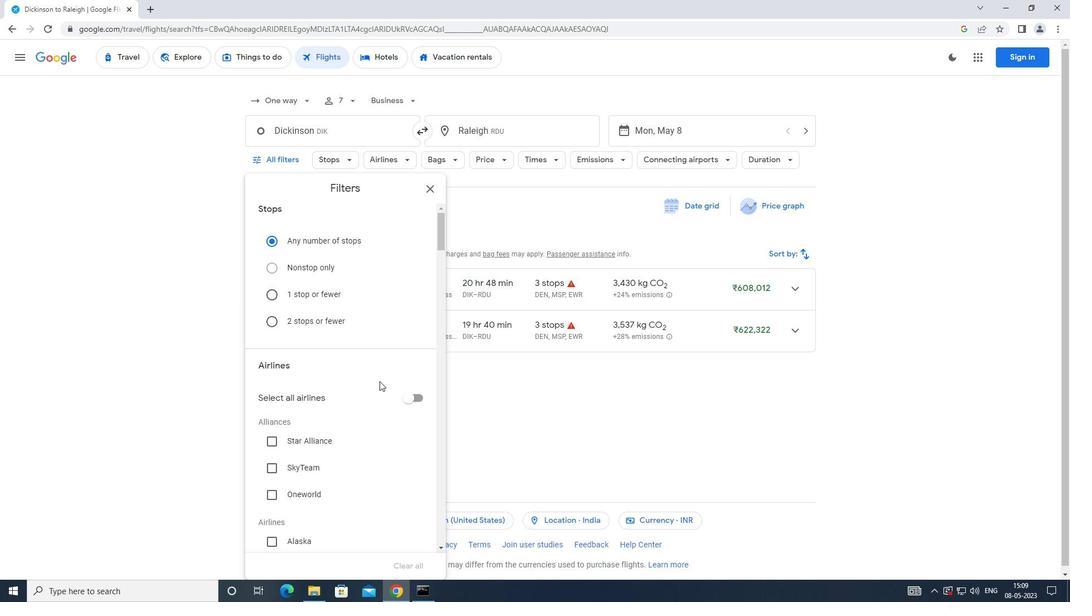 
Action: Mouse scrolled (379, 380) with delta (0, 0)
Screenshot: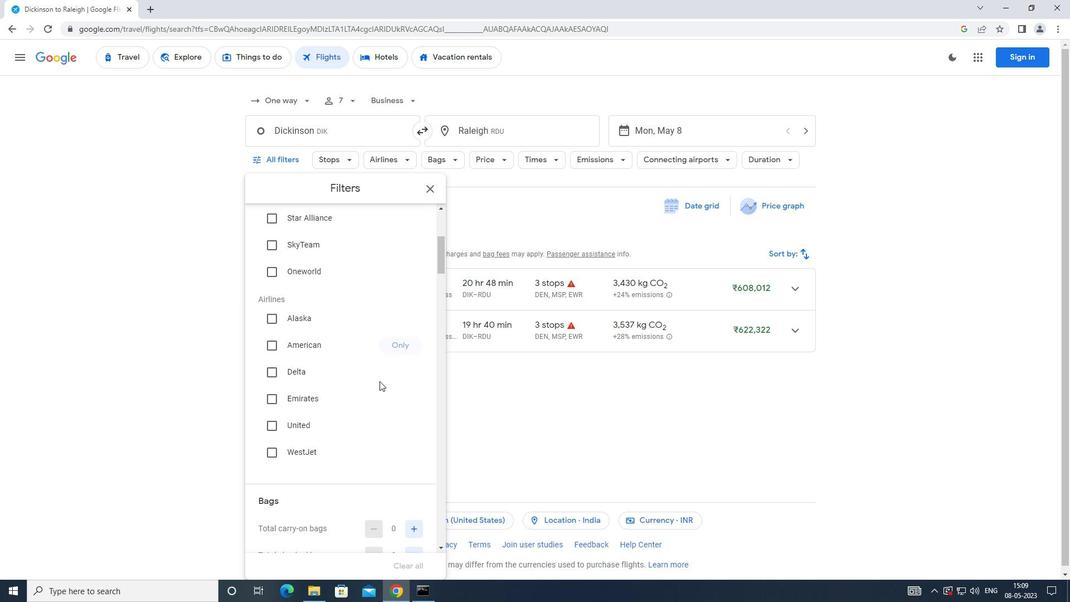 
Action: Mouse moved to (273, 398)
Screenshot: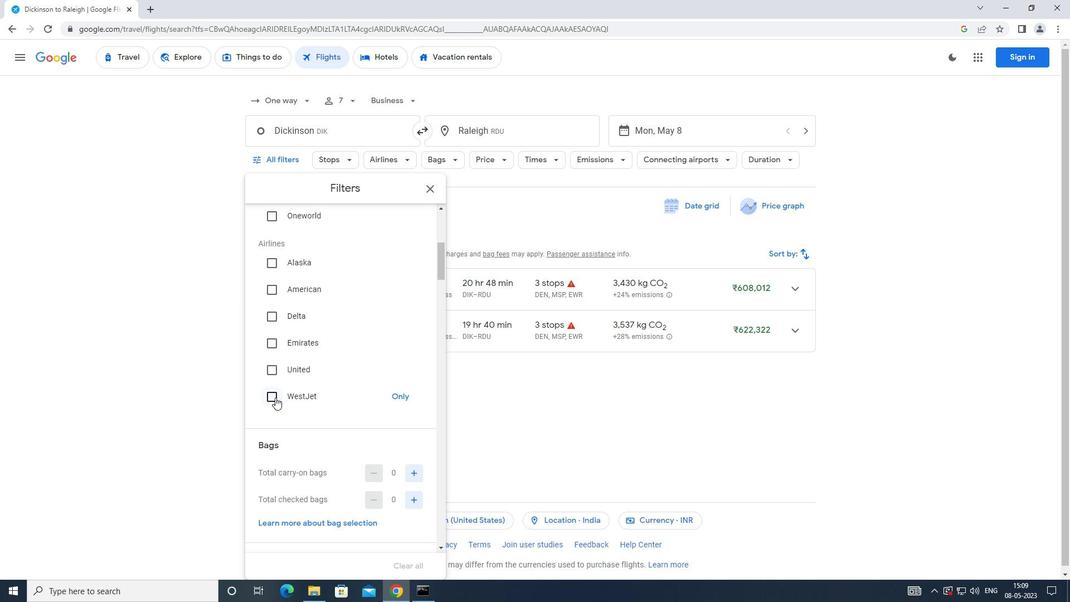 
Action: Mouse pressed left at (273, 398)
Screenshot: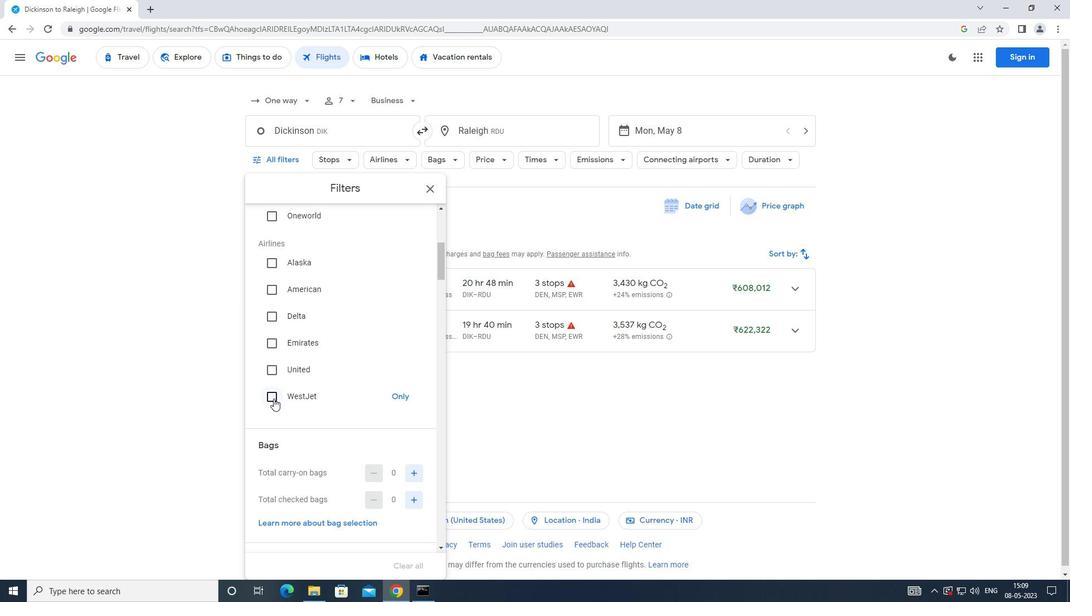 
Action: Mouse moved to (366, 415)
Screenshot: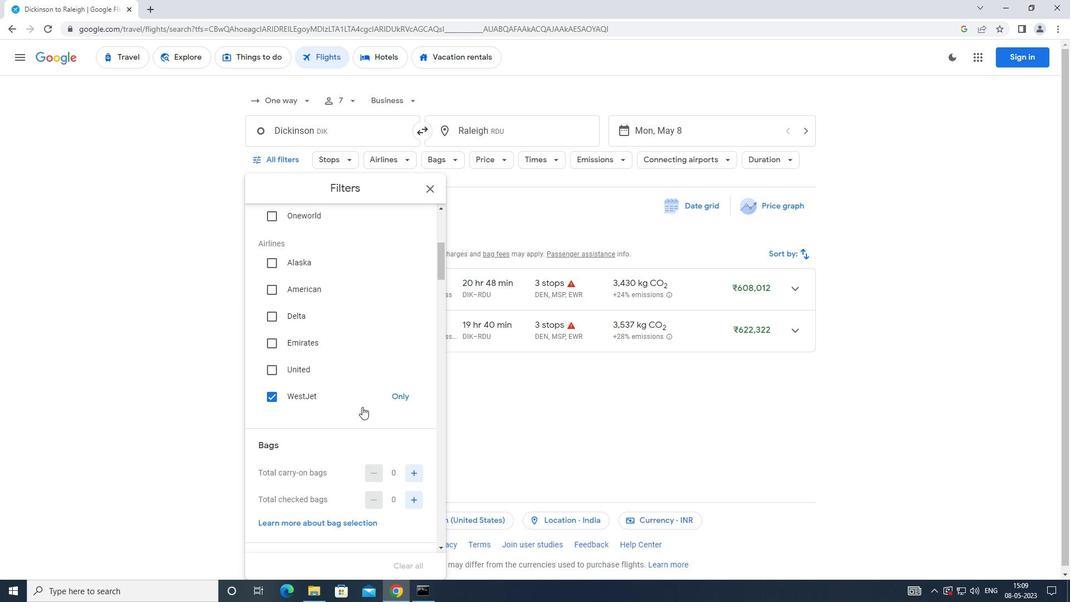 
Action: Mouse scrolled (366, 414) with delta (0, 0)
Screenshot: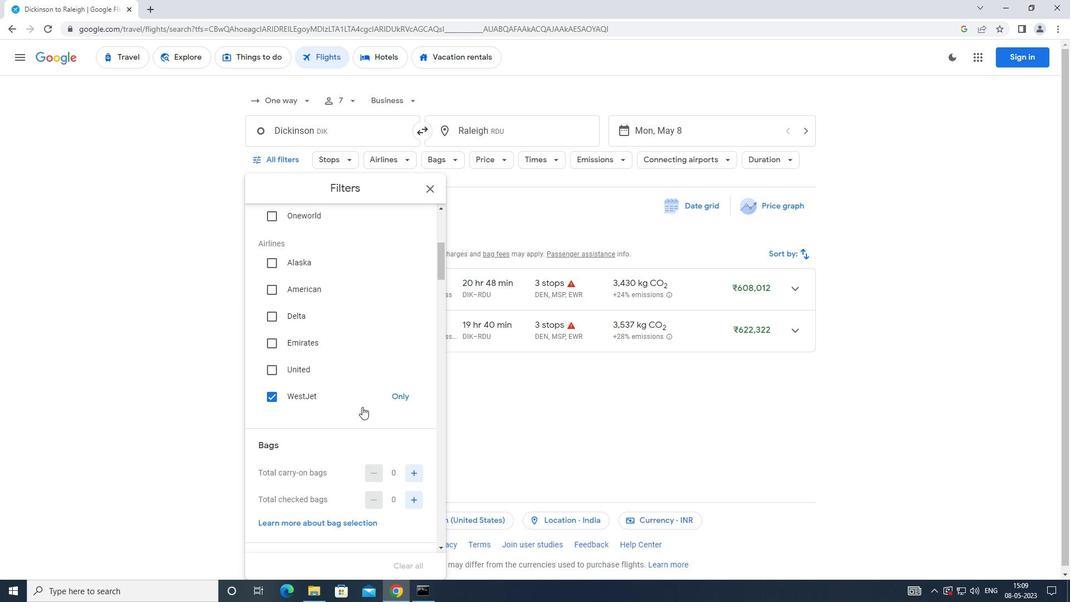 
Action: Mouse moved to (366, 416)
Screenshot: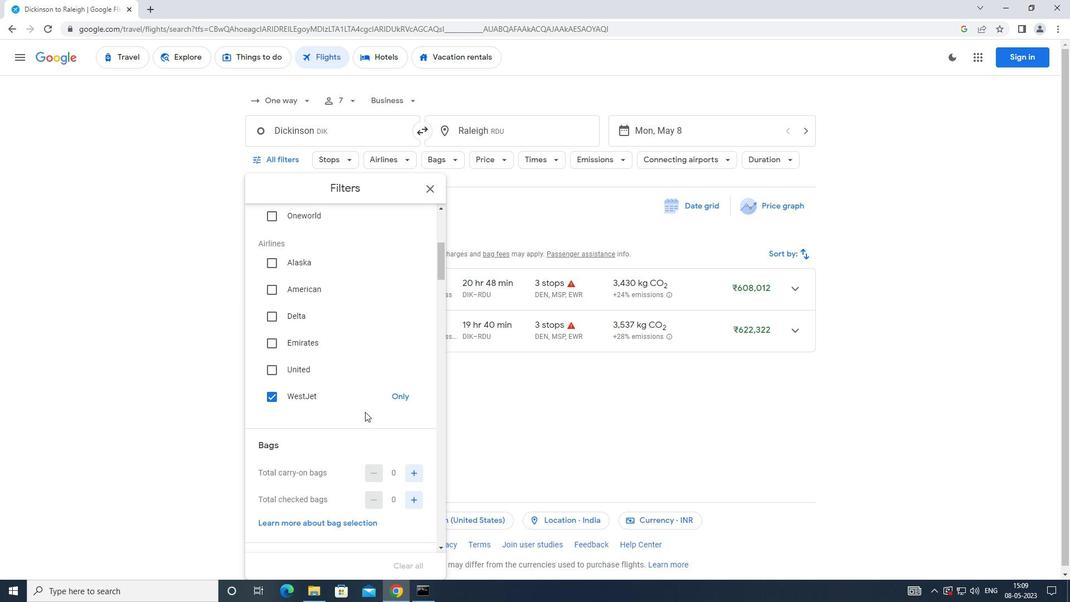 
Action: Mouse scrolled (366, 415) with delta (0, 0)
Screenshot: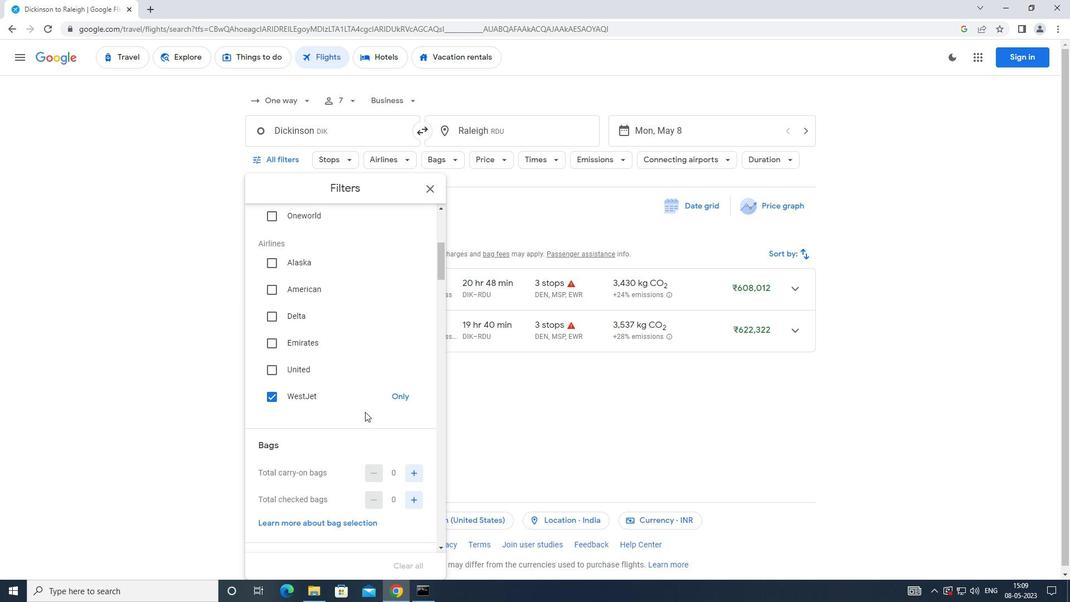 
Action: Mouse scrolled (366, 415) with delta (0, 0)
Screenshot: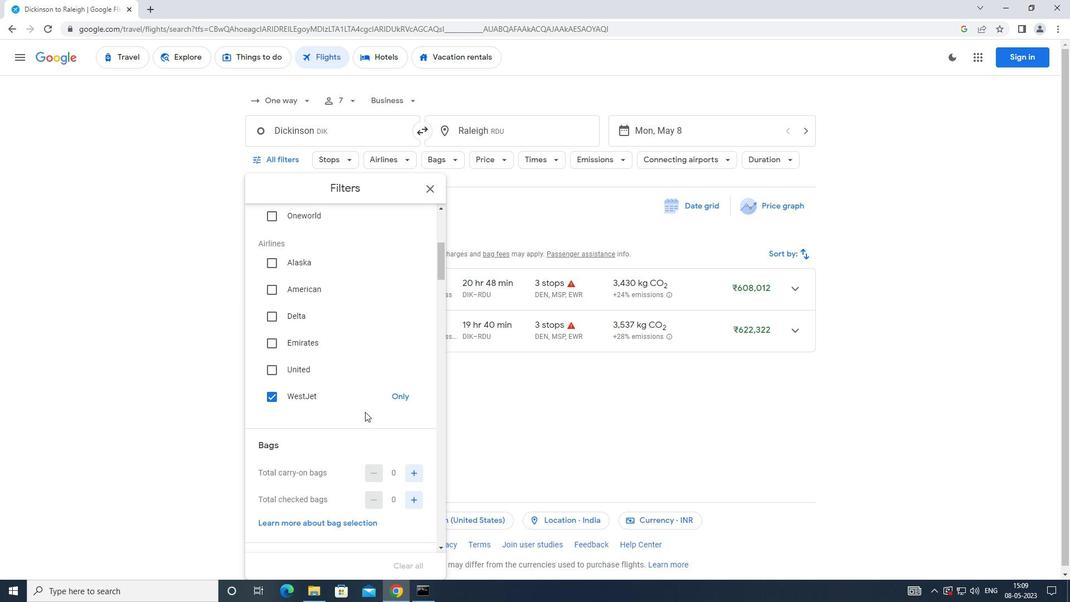 
Action: Mouse moved to (417, 437)
Screenshot: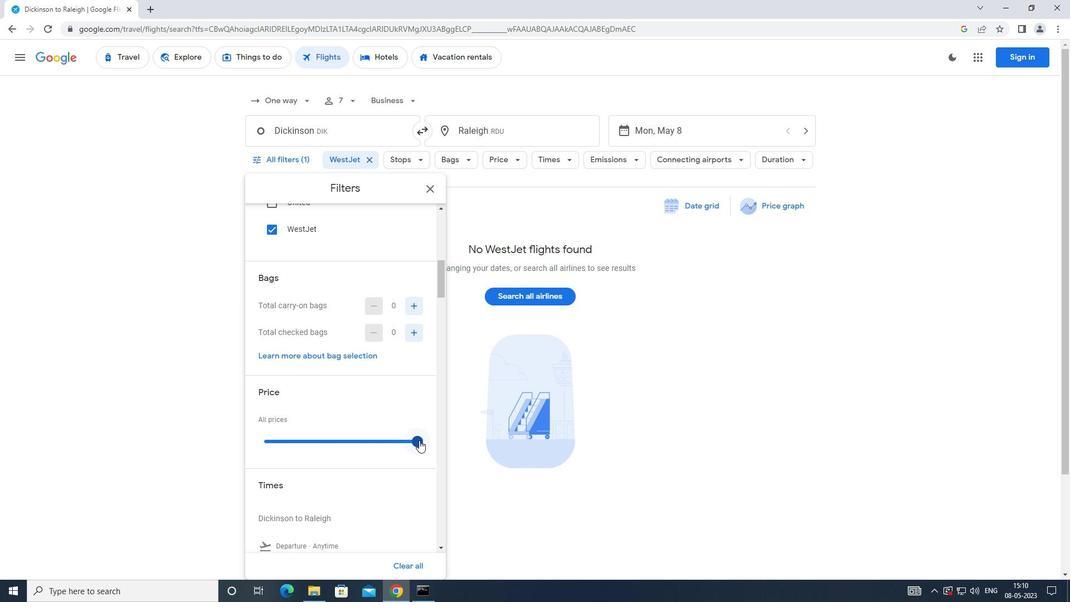 
Action: Mouse pressed left at (417, 437)
Screenshot: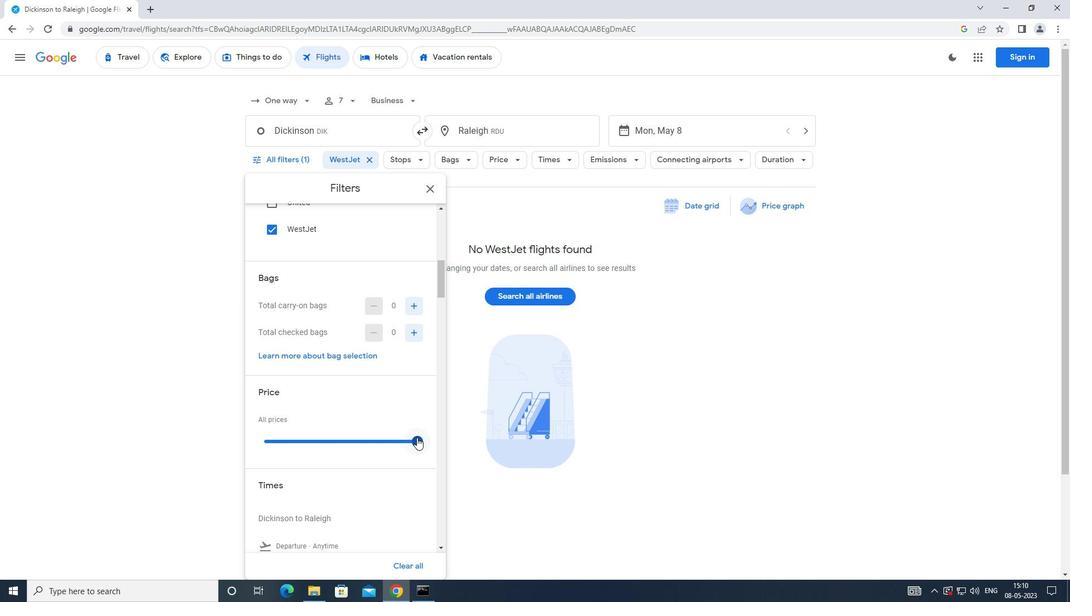
Action: Mouse moved to (341, 425)
Screenshot: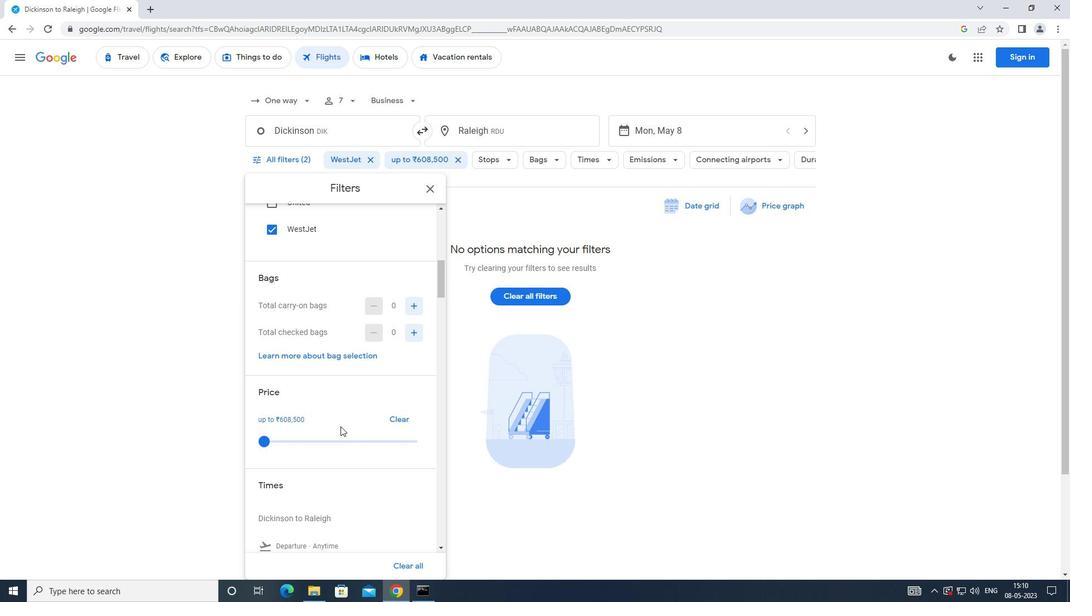 
Action: Mouse scrolled (341, 425) with delta (0, 0)
Screenshot: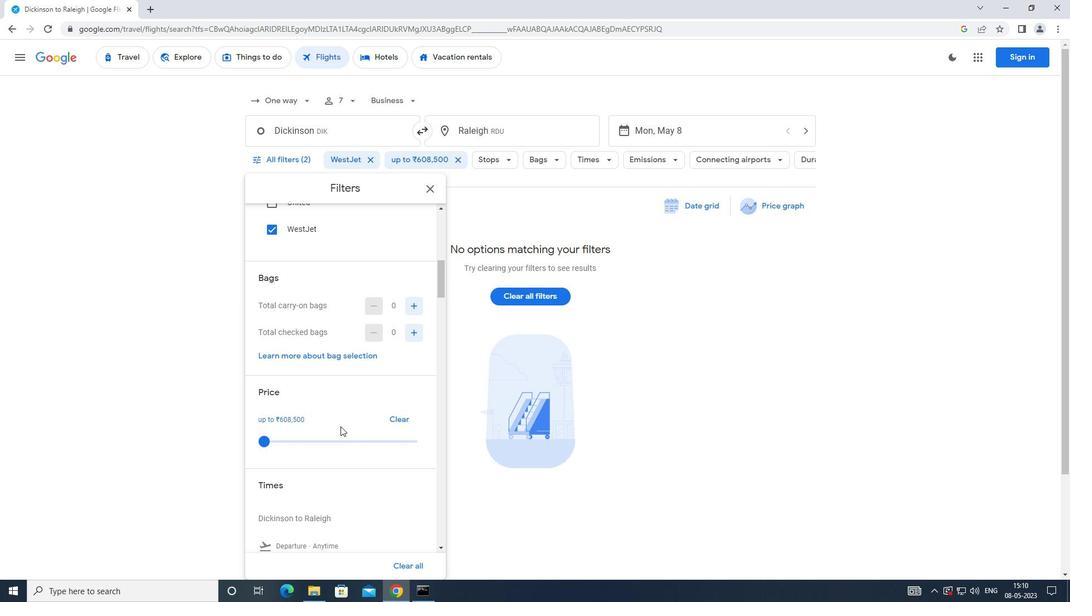 
Action: Mouse moved to (264, 516)
Screenshot: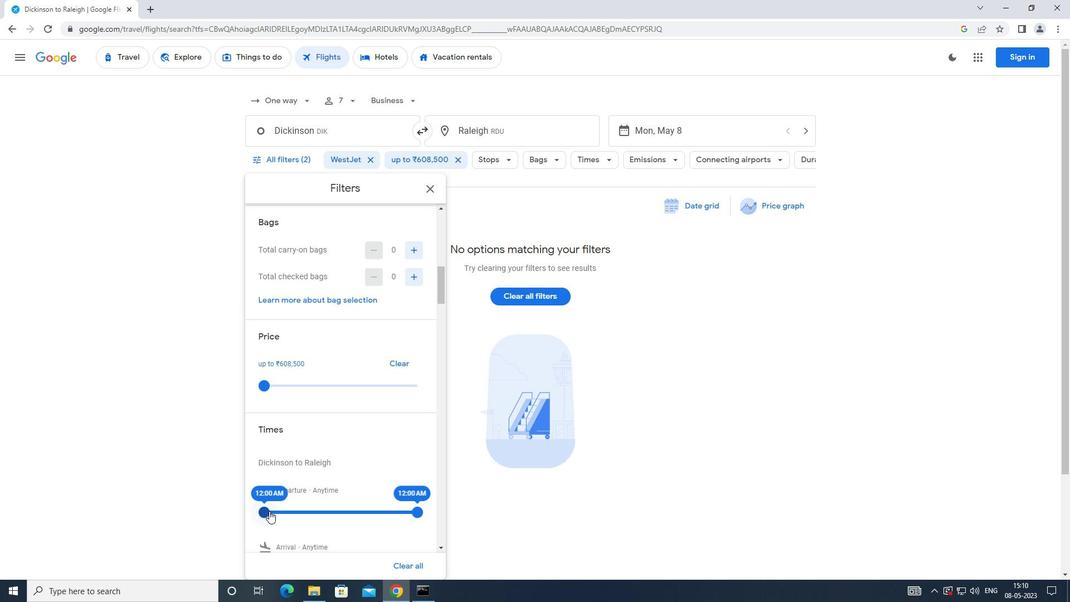 
Action: Mouse pressed left at (264, 516)
Screenshot: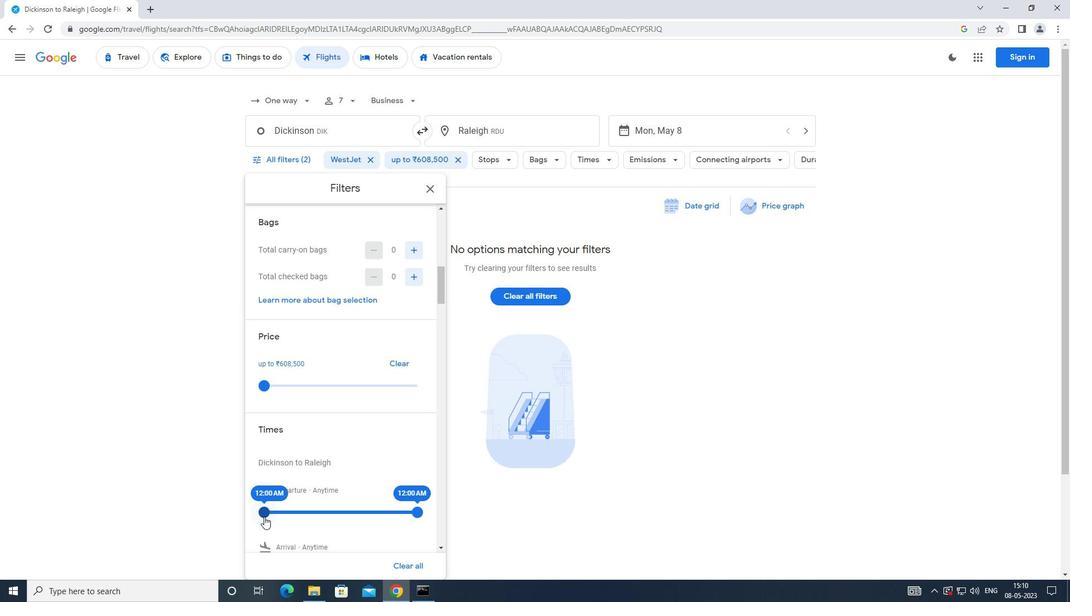 
Action: Mouse moved to (416, 512)
Screenshot: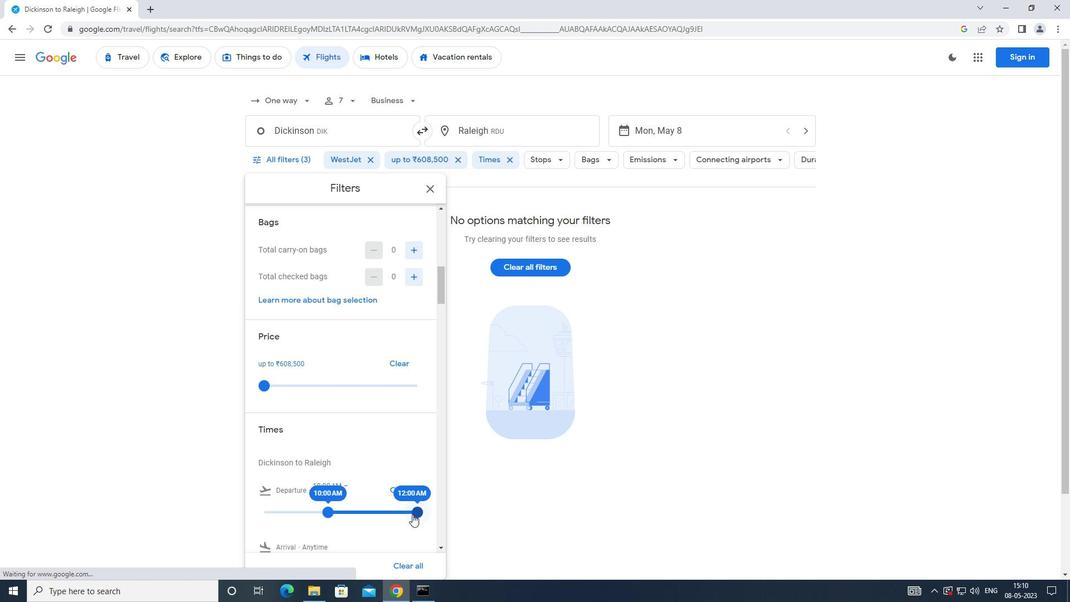 
Action: Mouse pressed left at (416, 512)
Screenshot: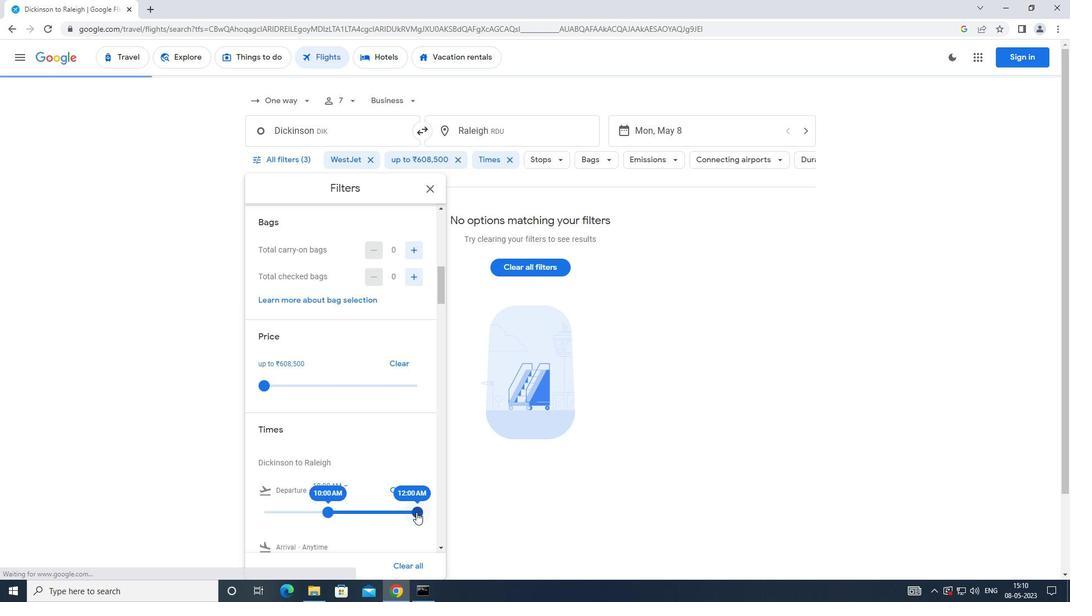 
Action: Mouse moved to (425, 190)
Screenshot: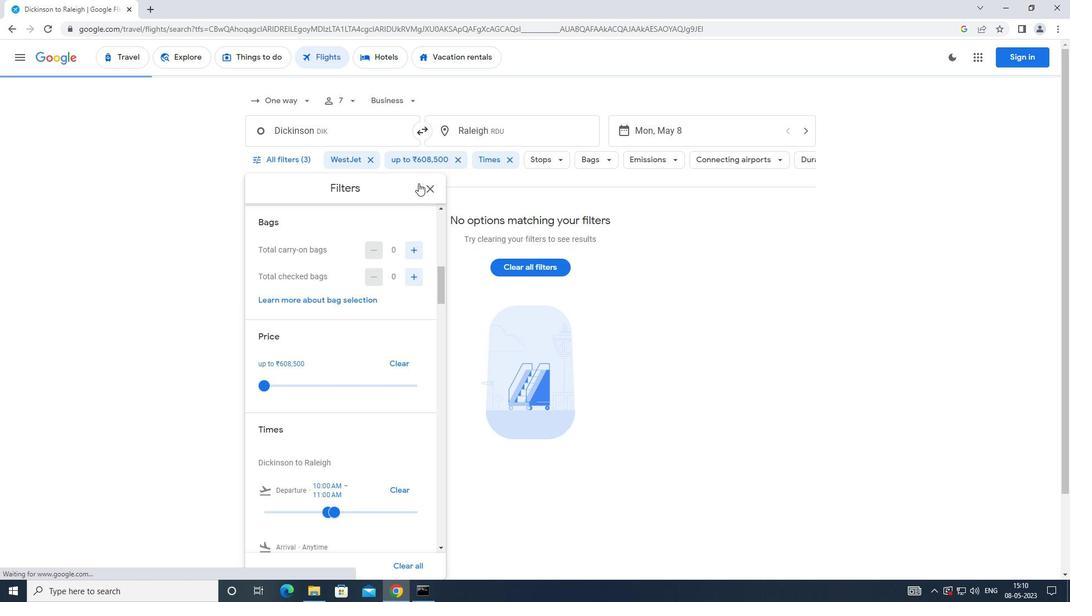 
Action: Mouse pressed left at (425, 190)
Screenshot: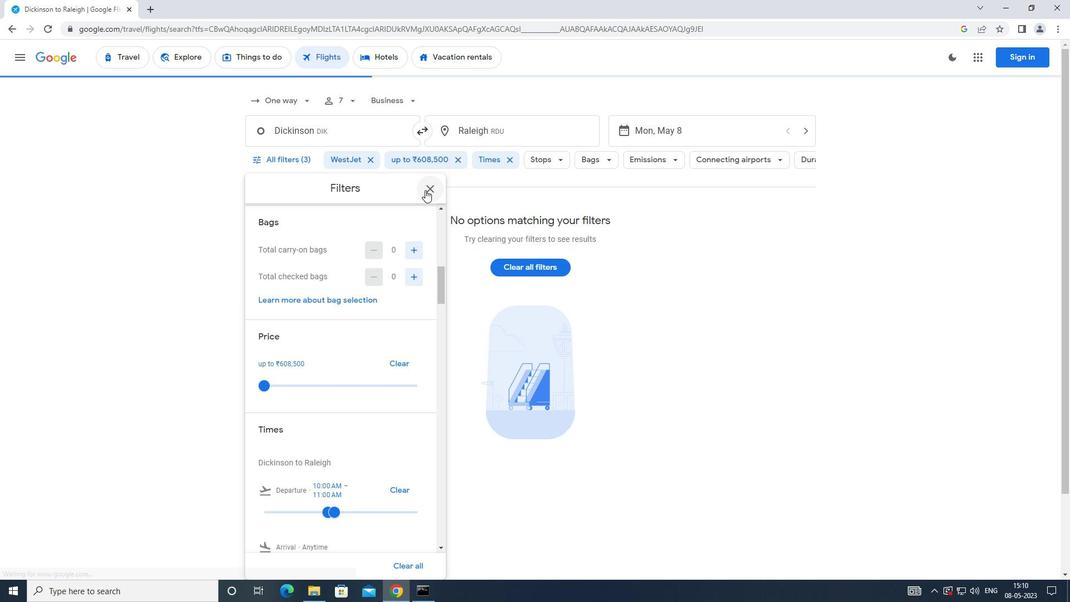 
Action: Mouse moved to (427, 200)
Screenshot: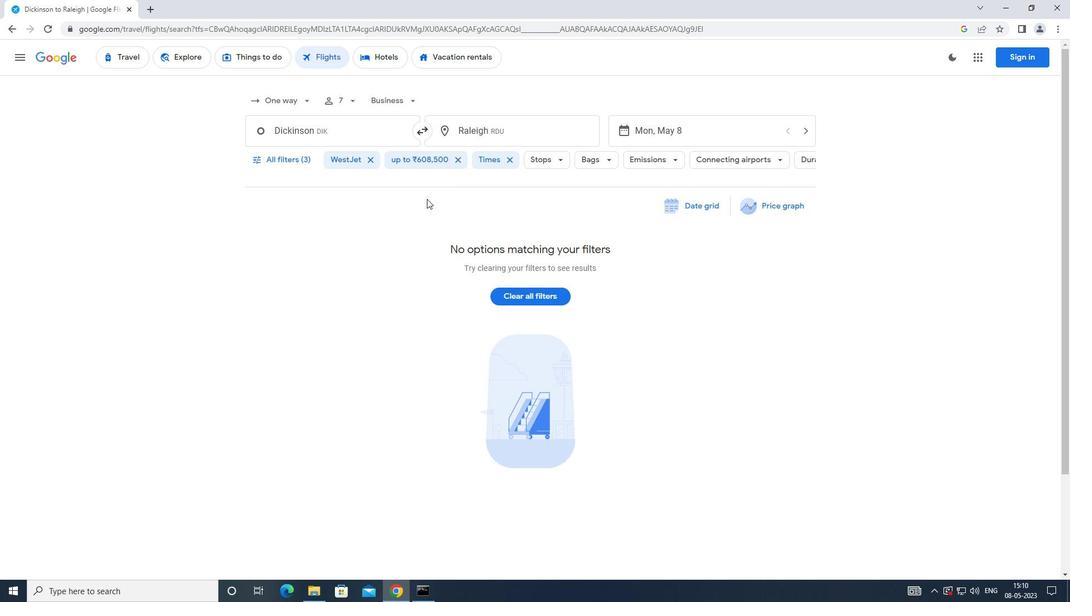 
